 Task: In Heading Arial with underline. Font size of heading  '18'Font style of data Calibri. Font size of data  9Alignment of headline & data Align center. Fill color in heading,  RedFont color of data Black Apply border in Data No BorderIn the sheet   Excelerate Sales log book
Action: Mouse moved to (151, 183)
Screenshot: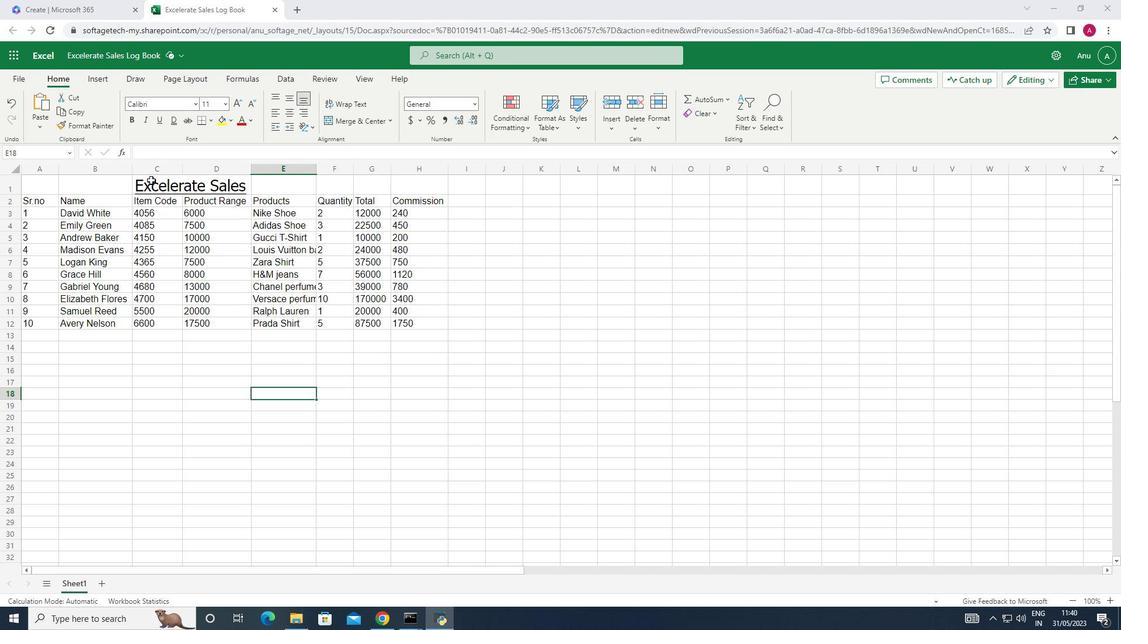 
Action: Mouse pressed left at (151, 183)
Screenshot: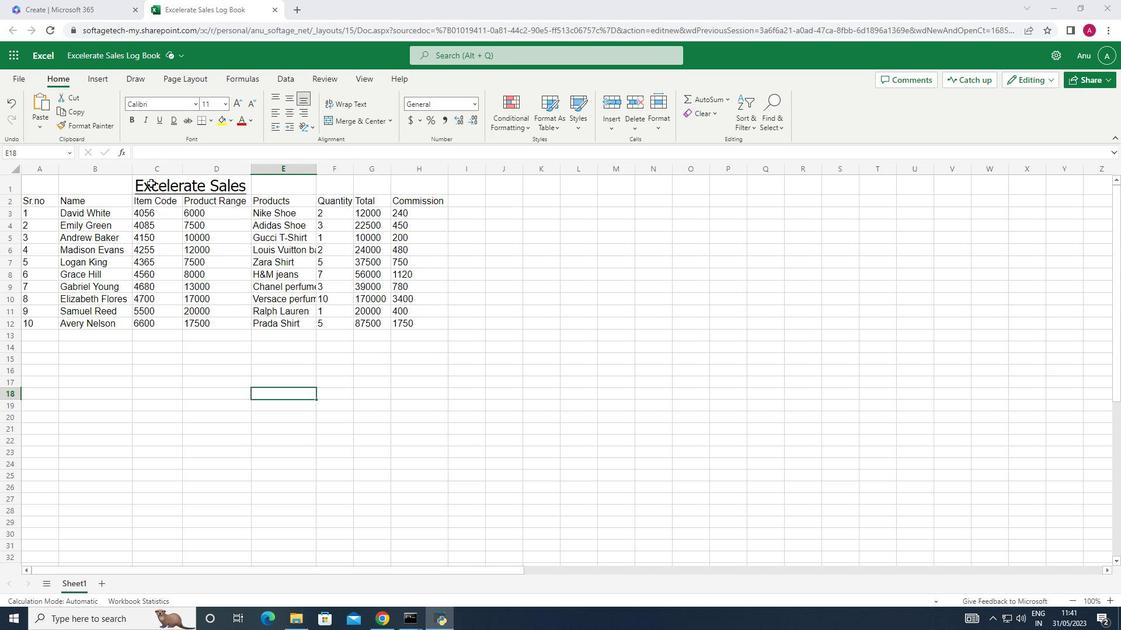 
Action: Mouse moved to (192, 103)
Screenshot: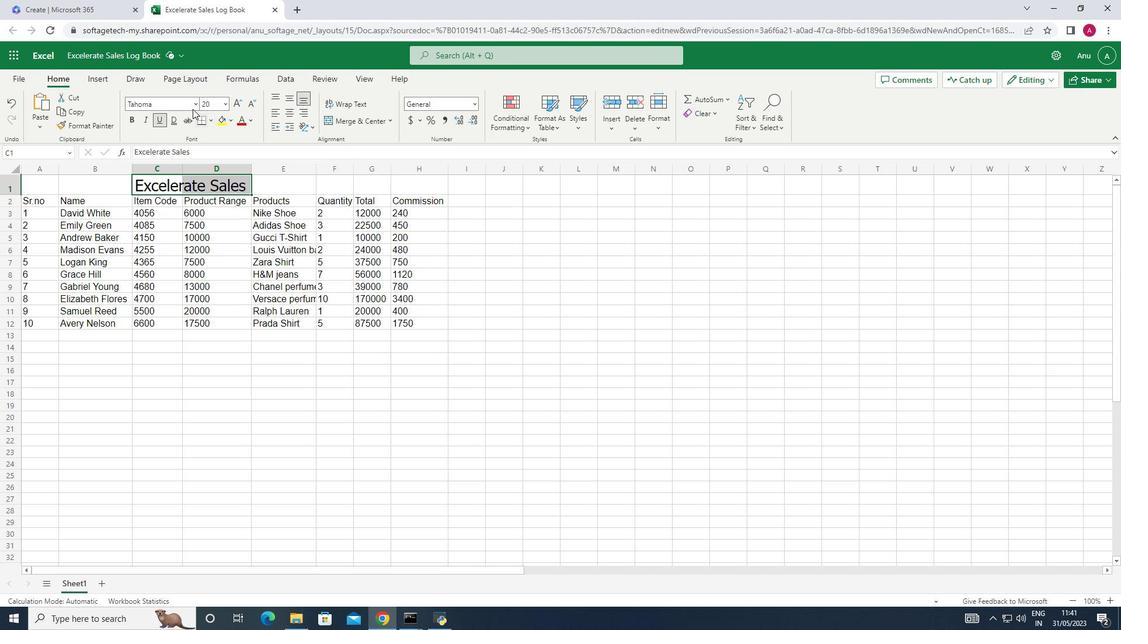
Action: Mouse pressed left at (192, 103)
Screenshot: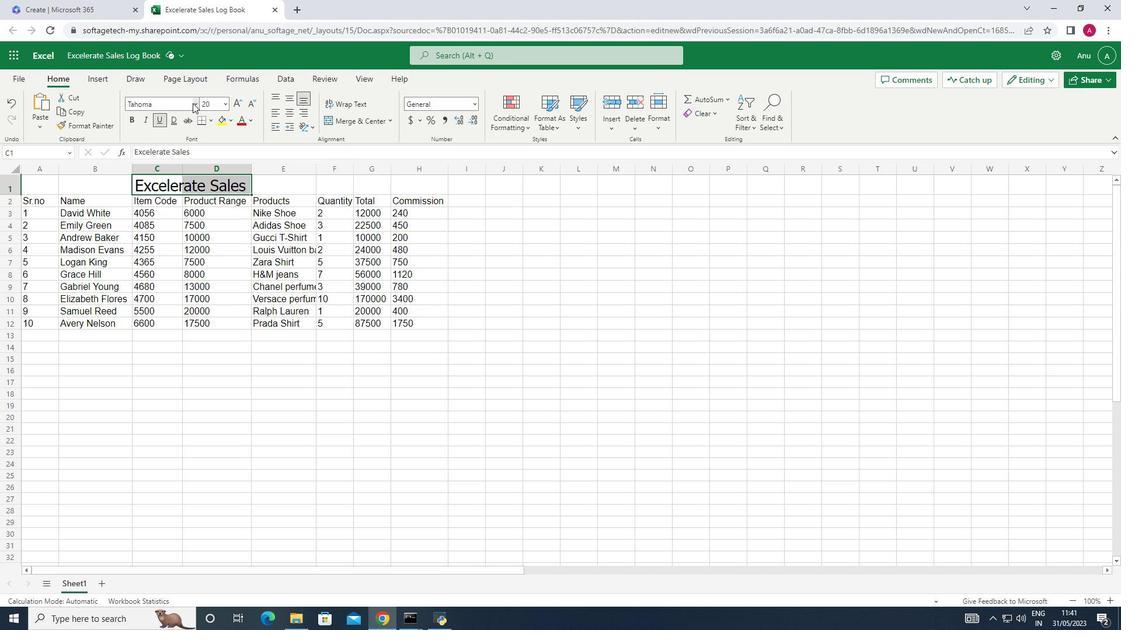 
Action: Mouse moved to (160, 216)
Screenshot: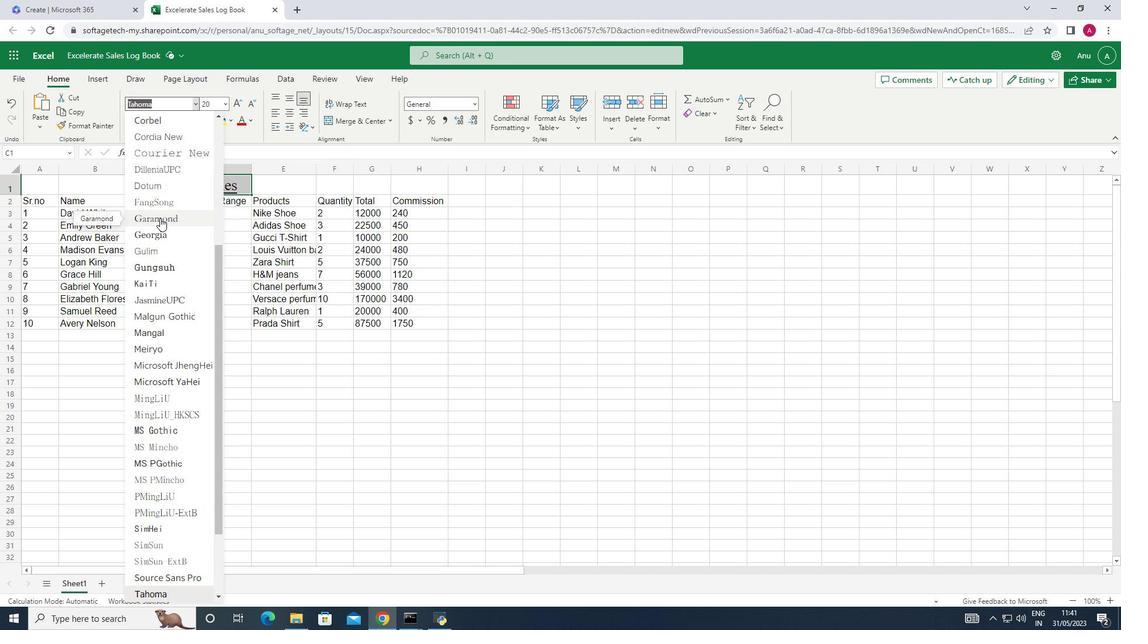 
Action: Mouse scrolled (160, 217) with delta (0, 0)
Screenshot: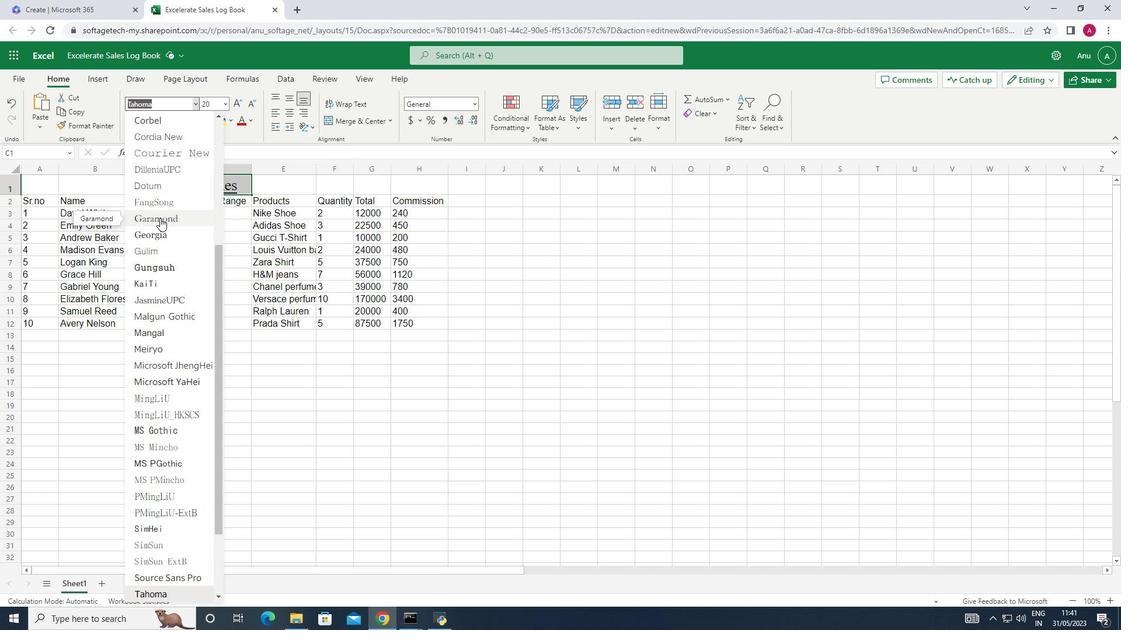 
Action: Mouse moved to (160, 214)
Screenshot: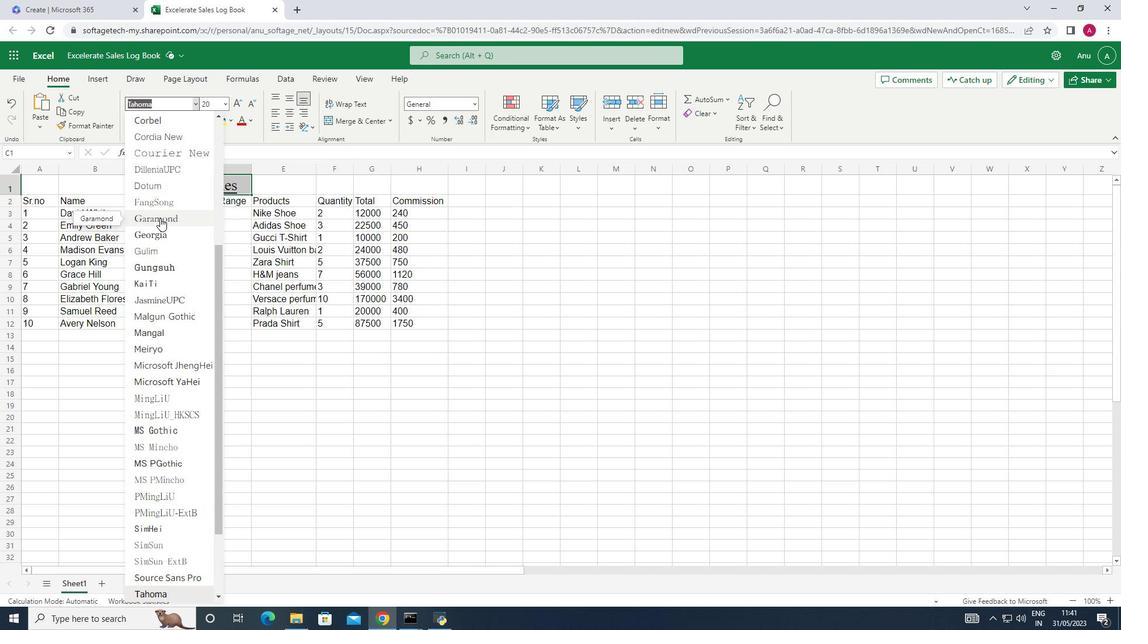 
Action: Mouse scrolled (160, 215) with delta (0, 0)
Screenshot: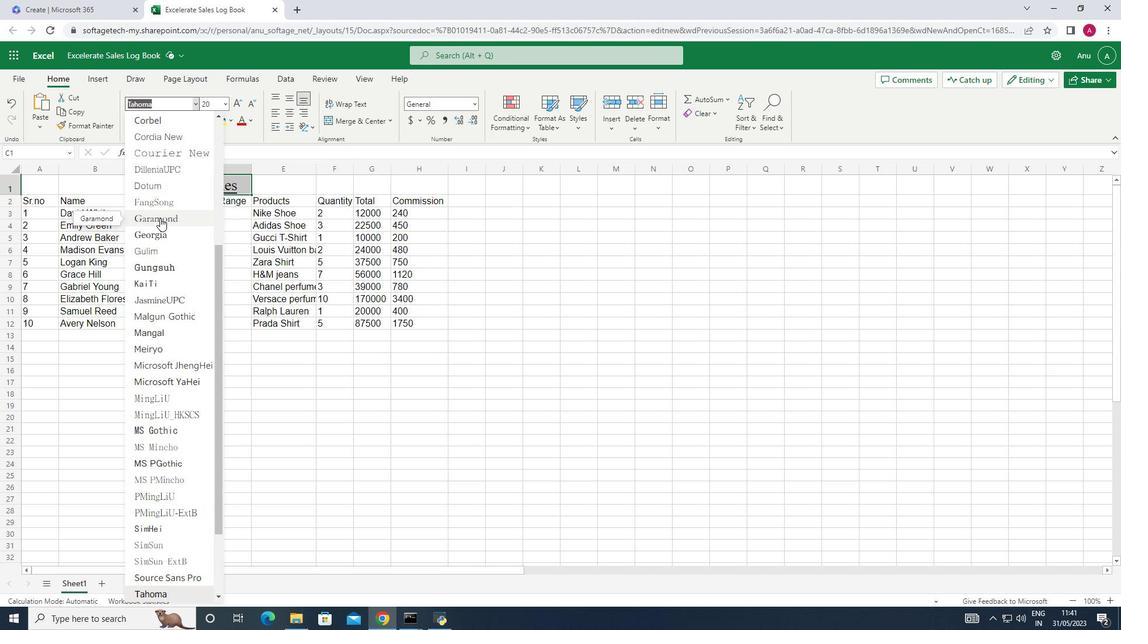 
Action: Mouse moved to (160, 213)
Screenshot: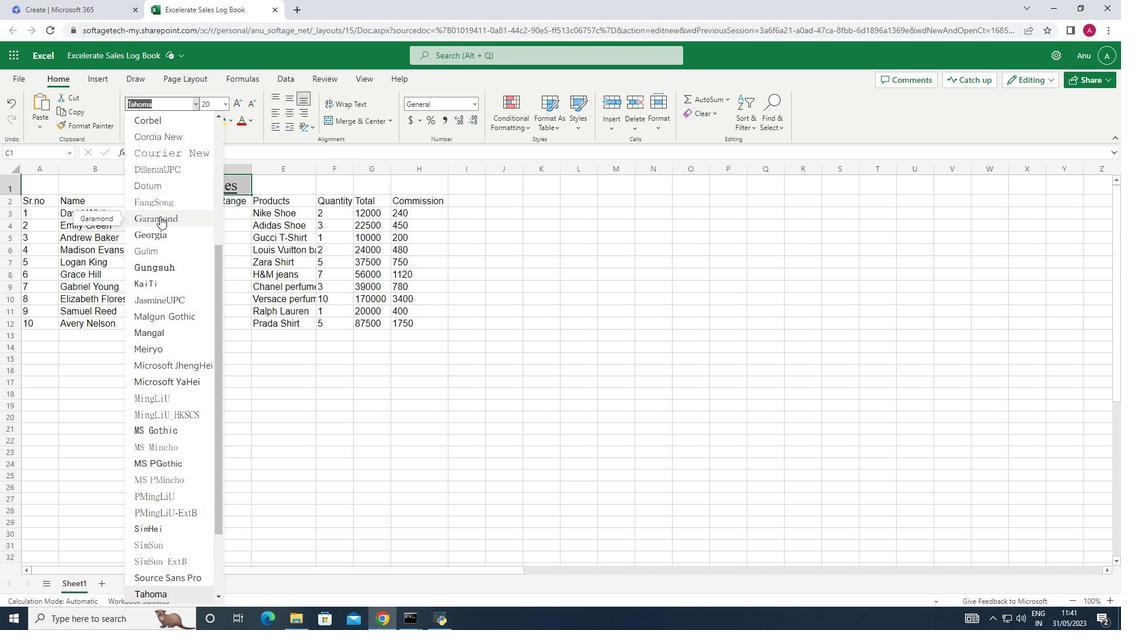 
Action: Mouse scrolled (160, 214) with delta (0, 0)
Screenshot: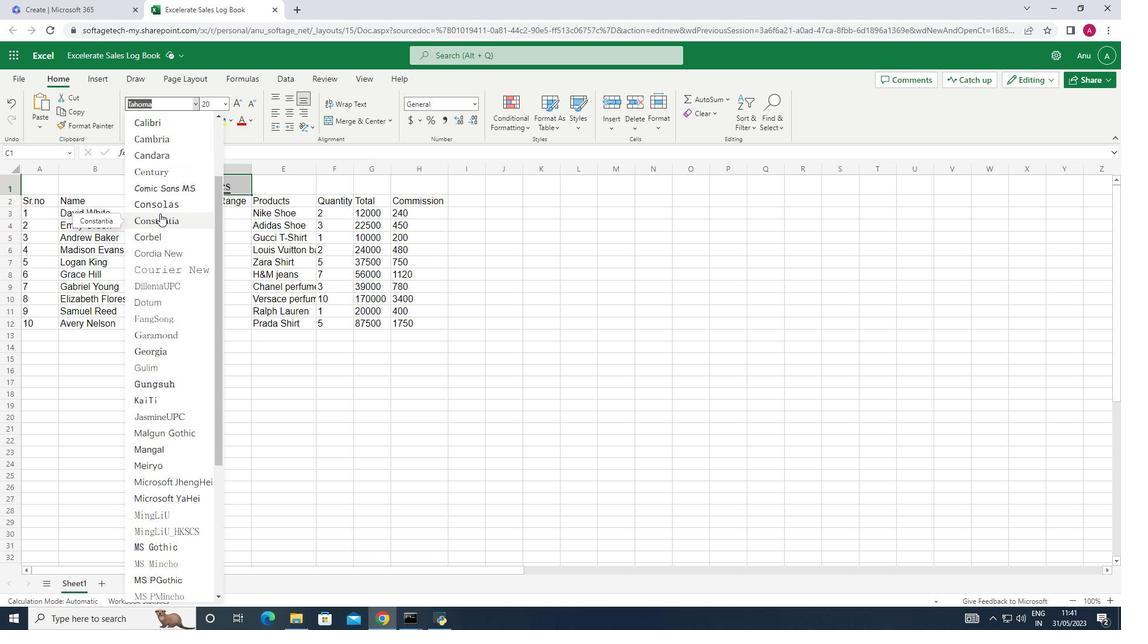 
Action: Mouse scrolled (160, 214) with delta (0, 0)
Screenshot: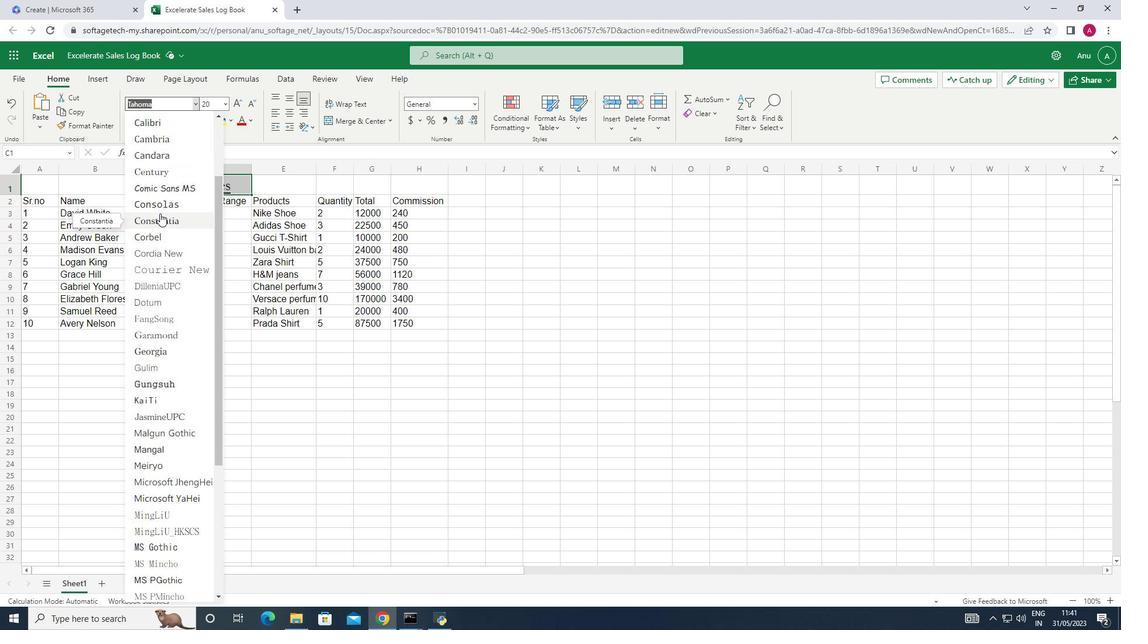 
Action: Mouse scrolled (160, 214) with delta (0, 0)
Screenshot: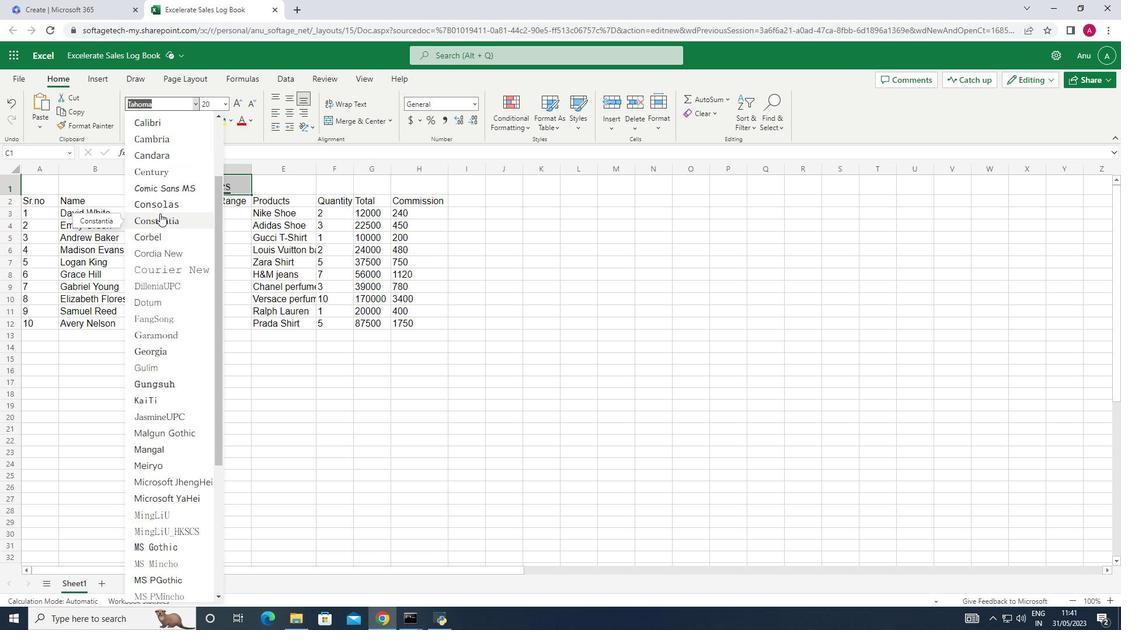 
Action: Mouse moved to (160, 213)
Screenshot: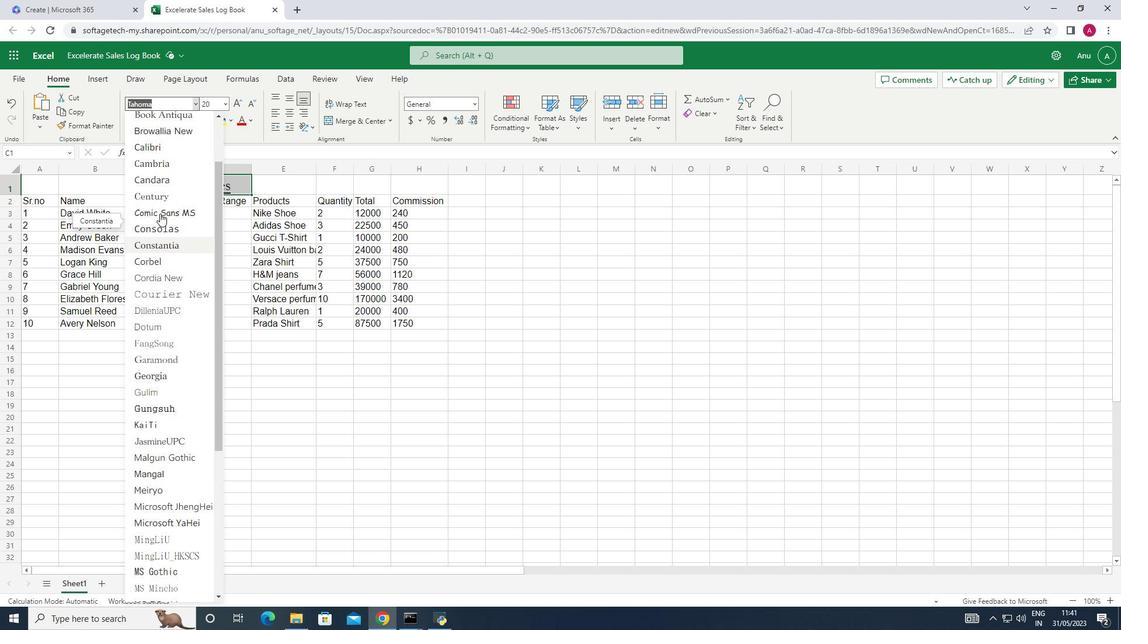 
Action: Mouse scrolled (160, 213) with delta (0, 0)
Screenshot: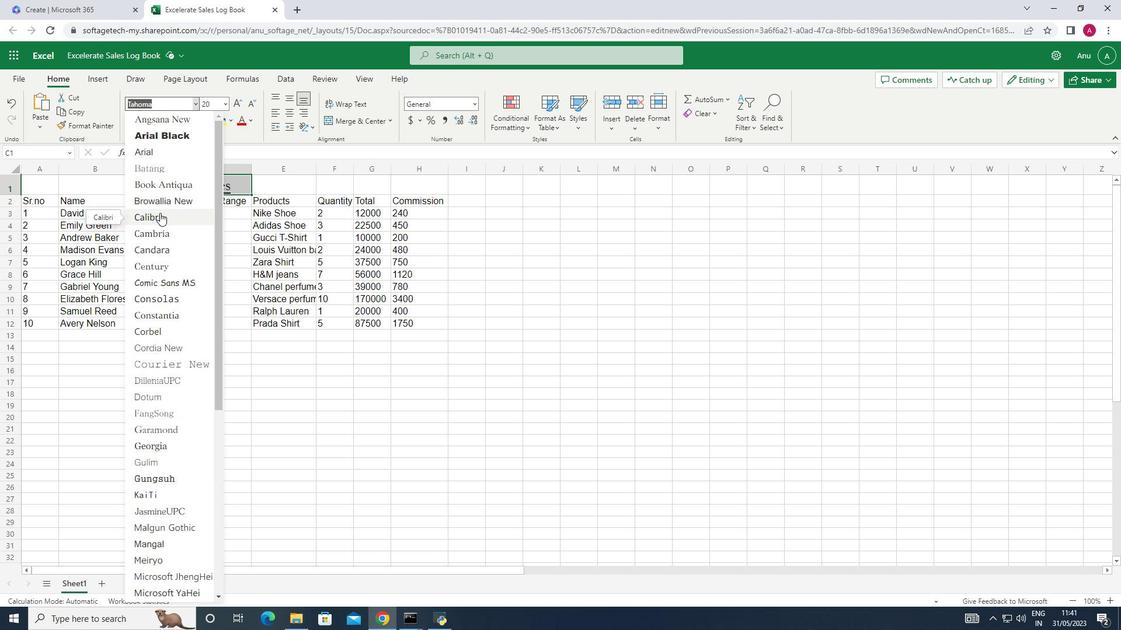 
Action: Mouse scrolled (160, 213) with delta (0, 0)
Screenshot: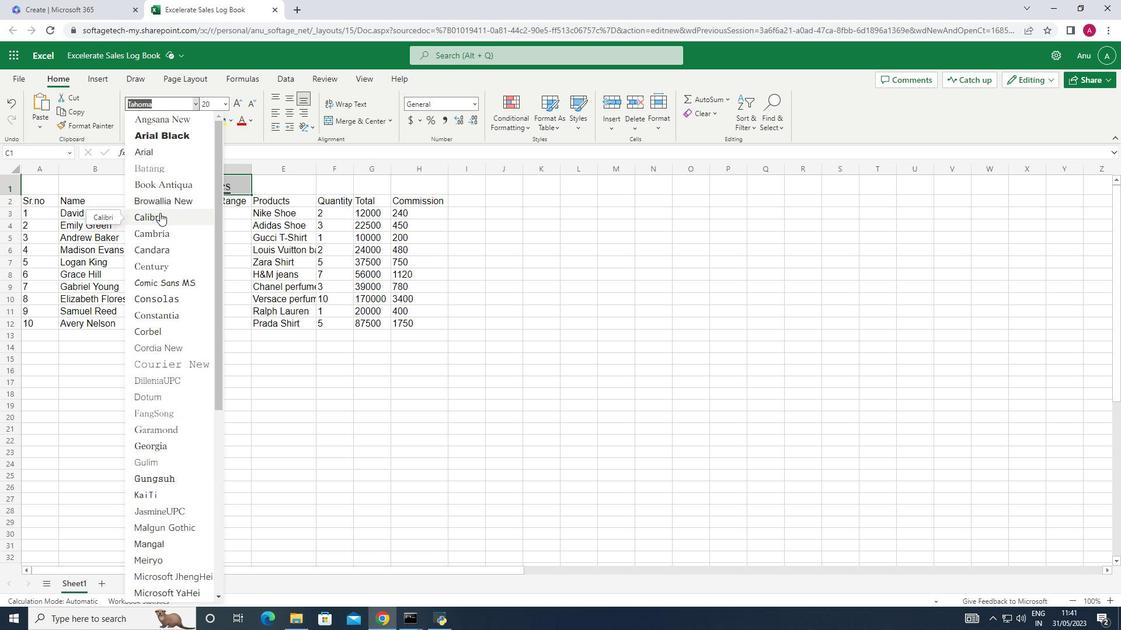 
Action: Mouse scrolled (160, 213) with delta (0, 0)
Screenshot: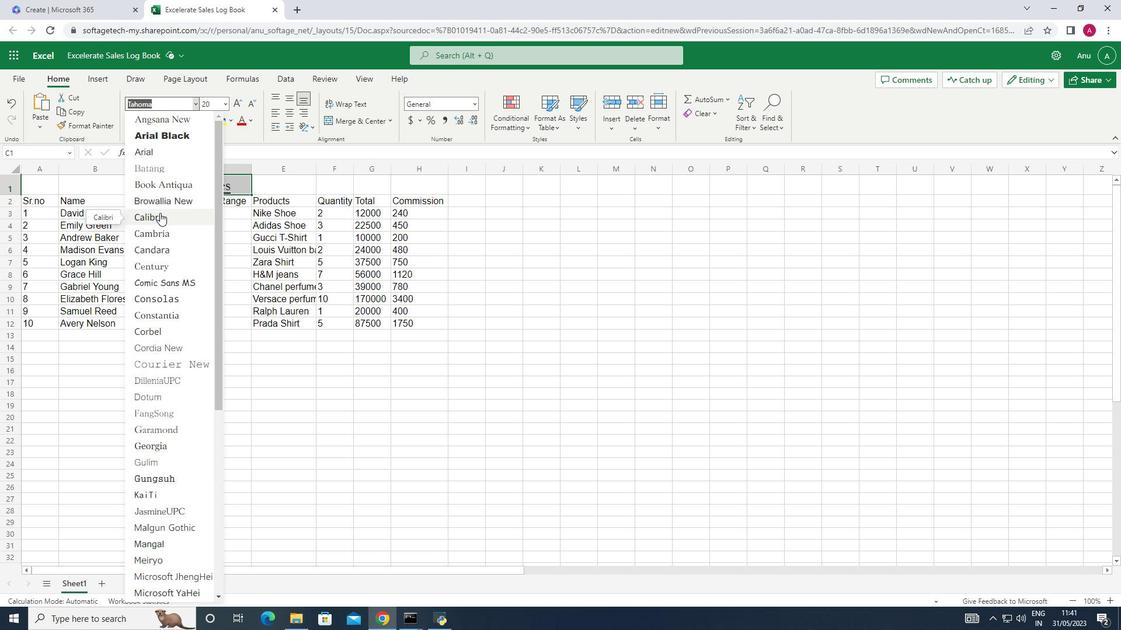 
Action: Mouse moved to (157, 150)
Screenshot: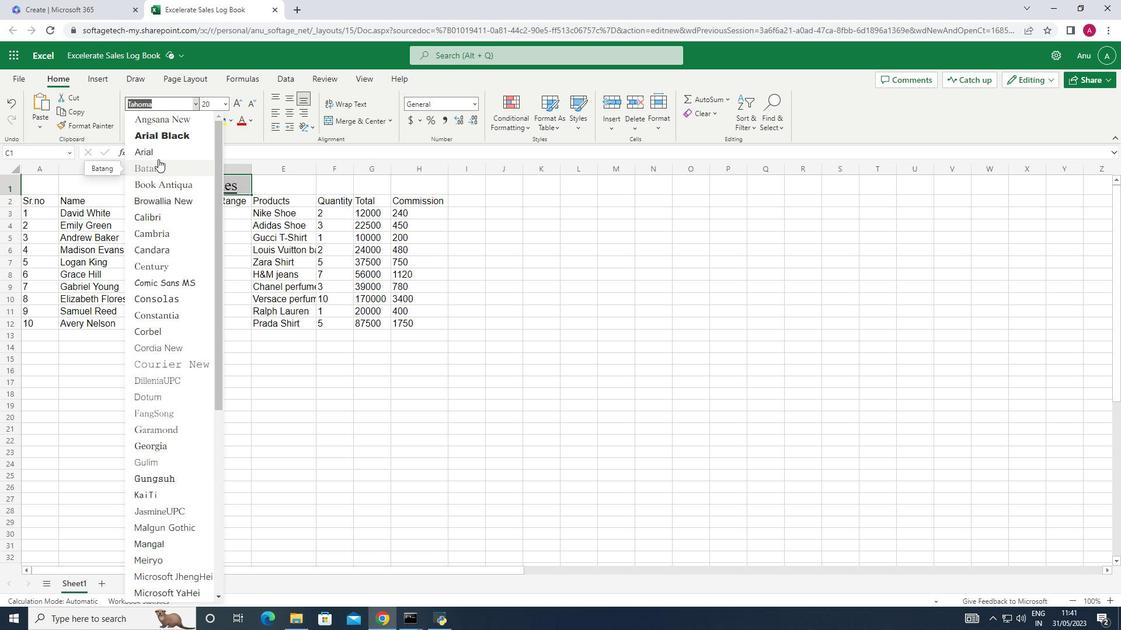 
Action: Mouse pressed left at (157, 150)
Screenshot: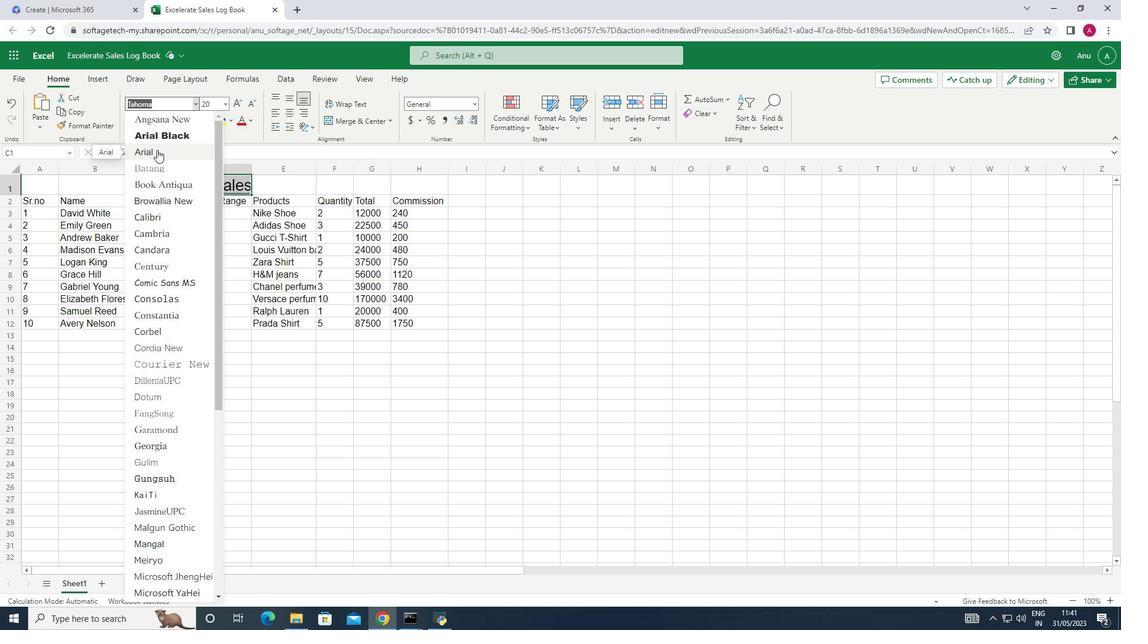
Action: Mouse moved to (46, 204)
Screenshot: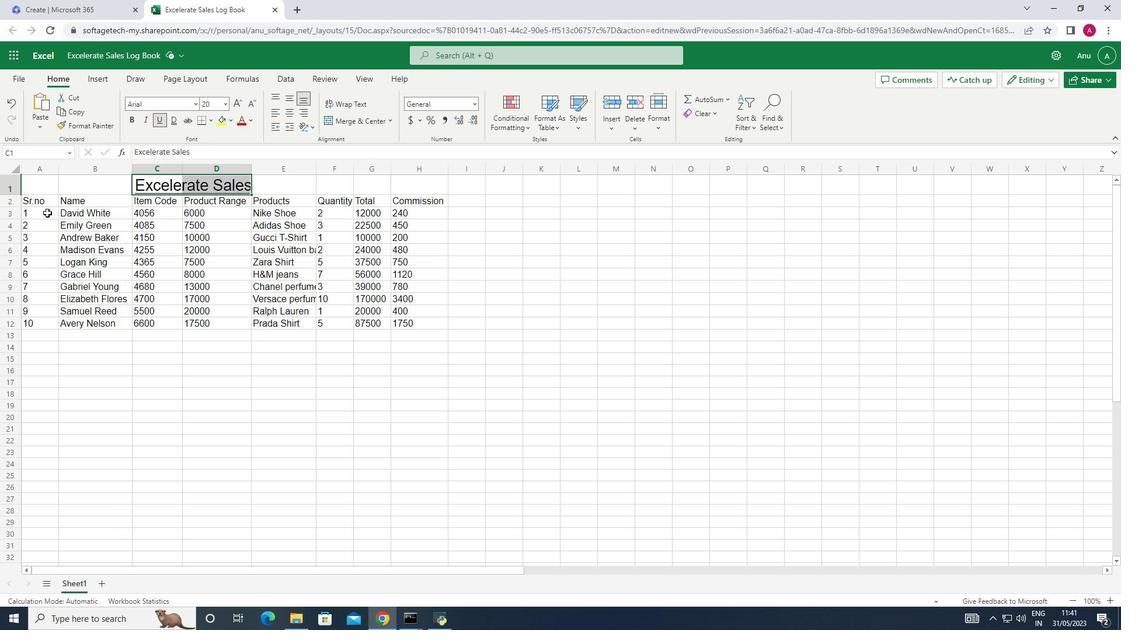
Action: Mouse pressed left at (46, 204)
Screenshot: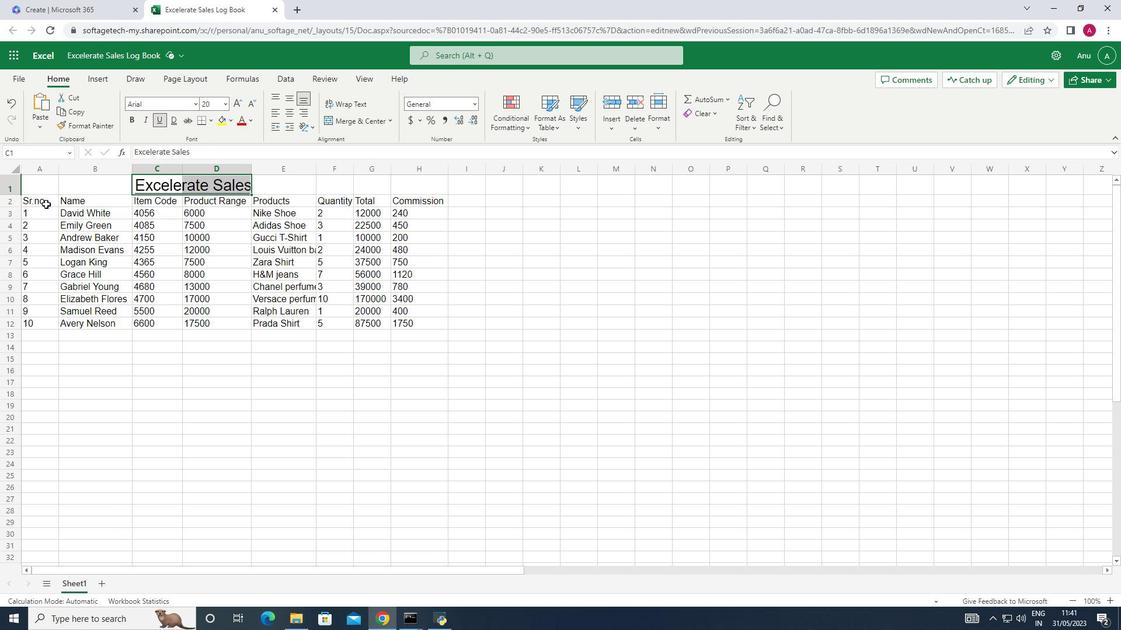 
Action: Mouse moved to (195, 102)
Screenshot: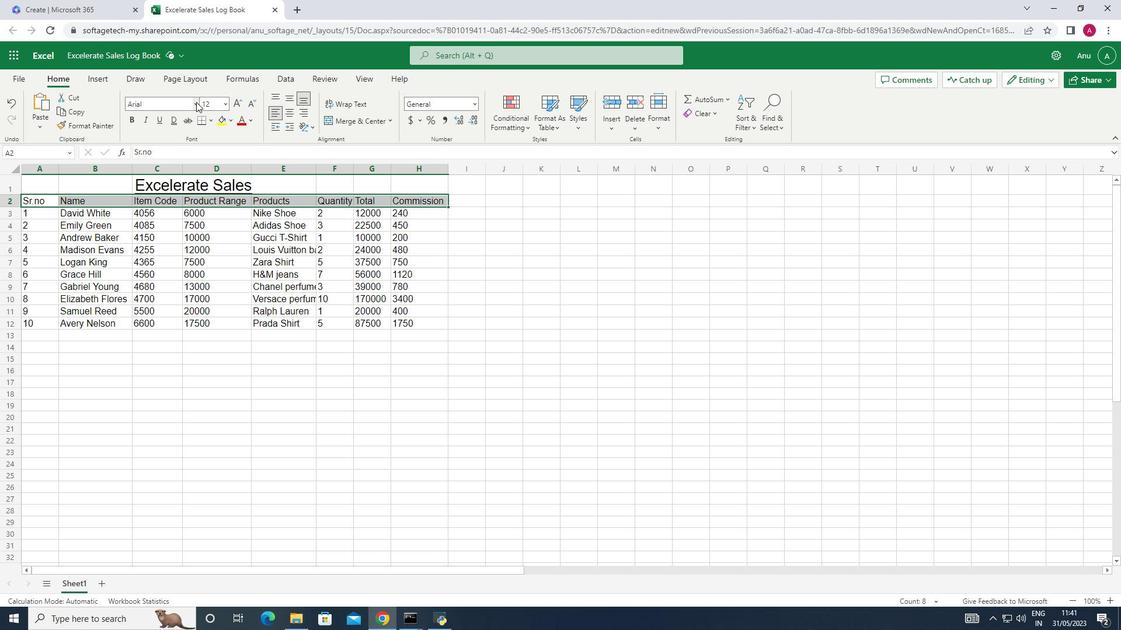 
Action: Mouse pressed left at (195, 102)
Screenshot: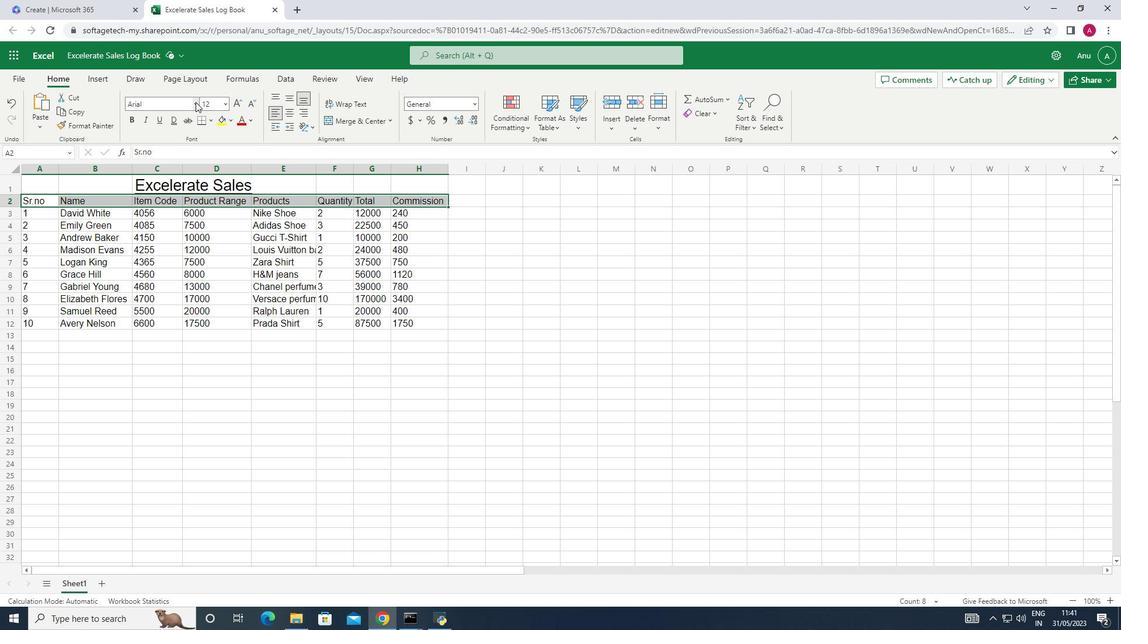 
Action: Mouse moved to (173, 219)
Screenshot: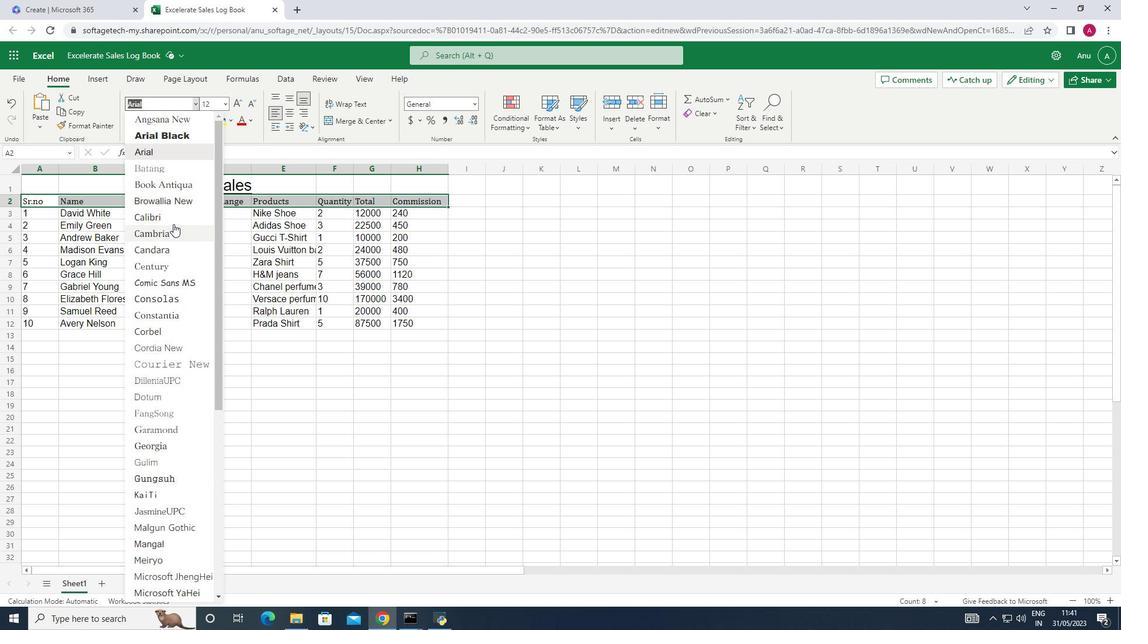 
Action: Mouse pressed left at (173, 219)
Screenshot: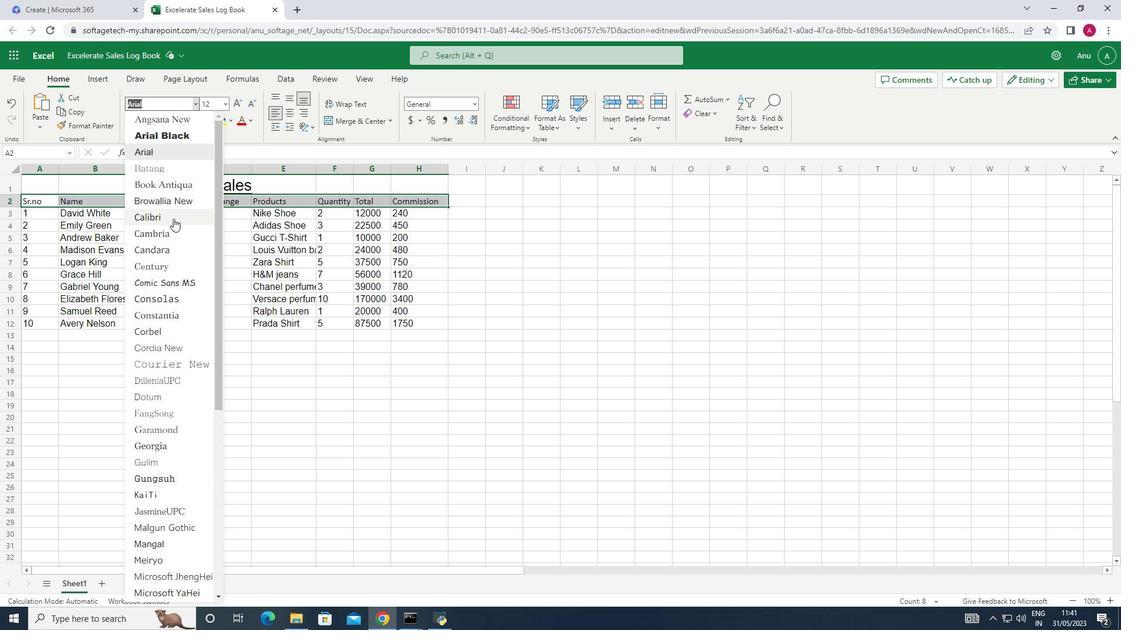
Action: Mouse moved to (224, 102)
Screenshot: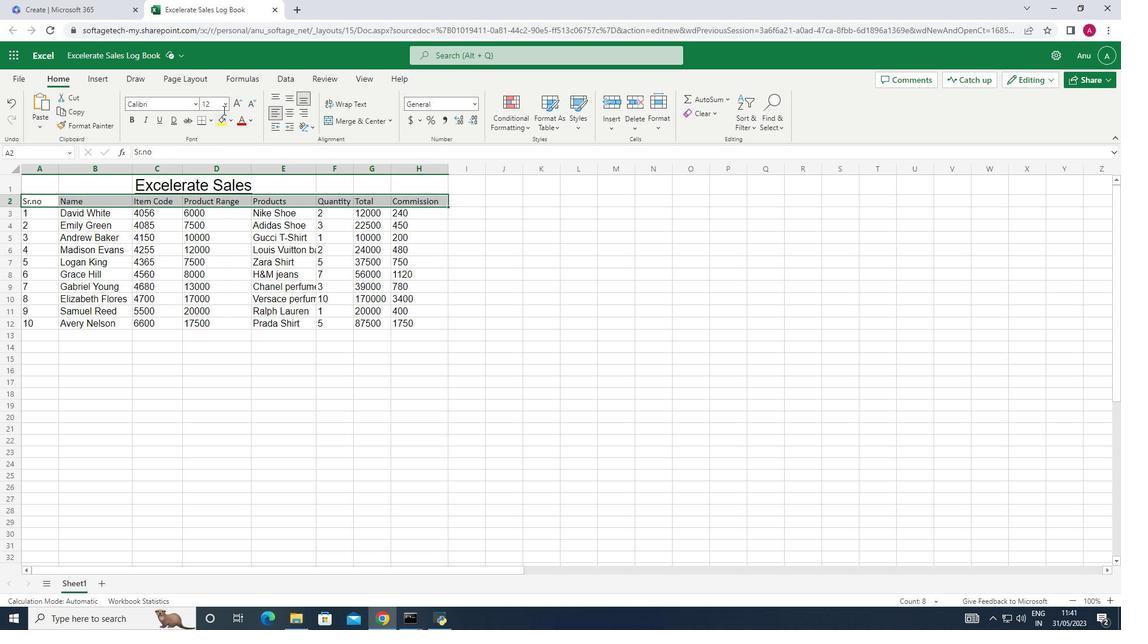 
Action: Mouse pressed left at (224, 102)
Screenshot: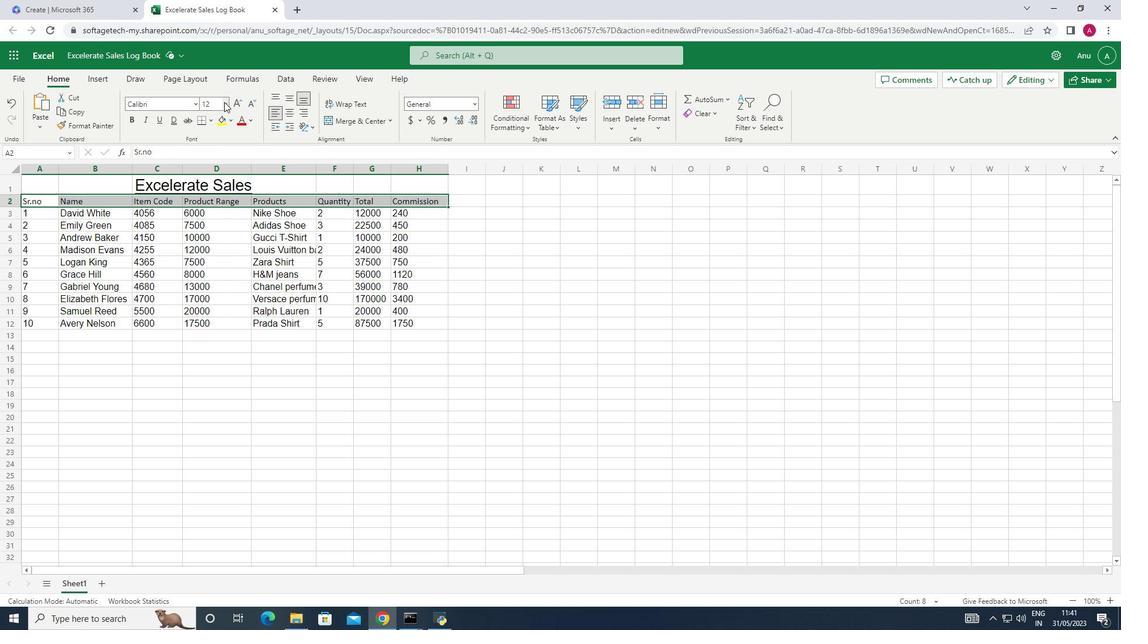 
Action: Mouse moved to (217, 233)
Screenshot: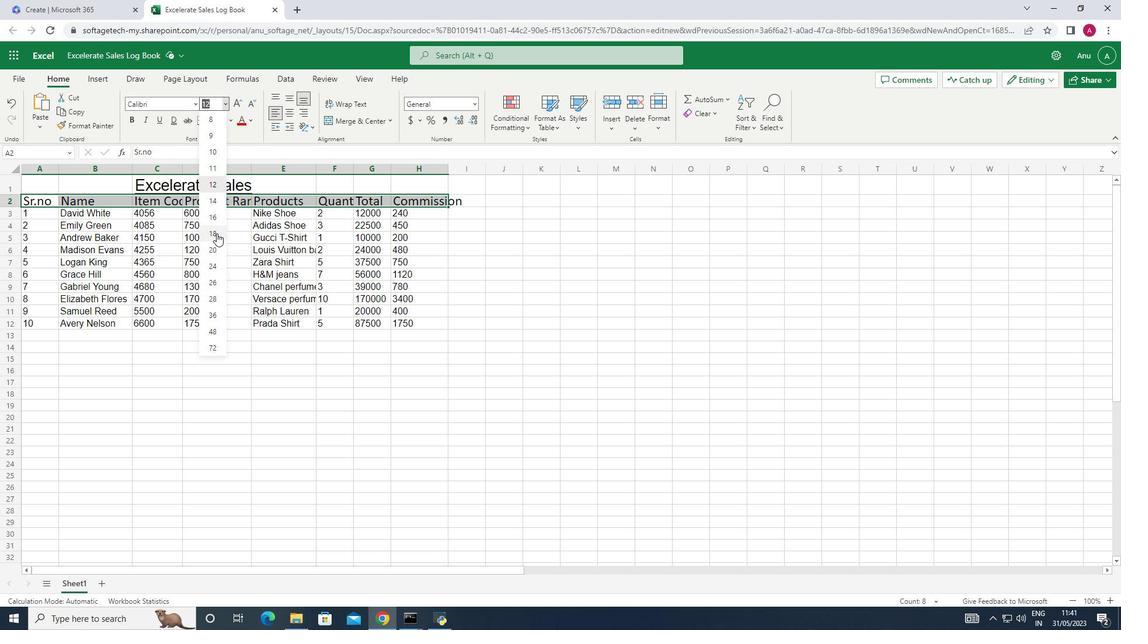 
Action: Mouse pressed left at (217, 233)
Screenshot: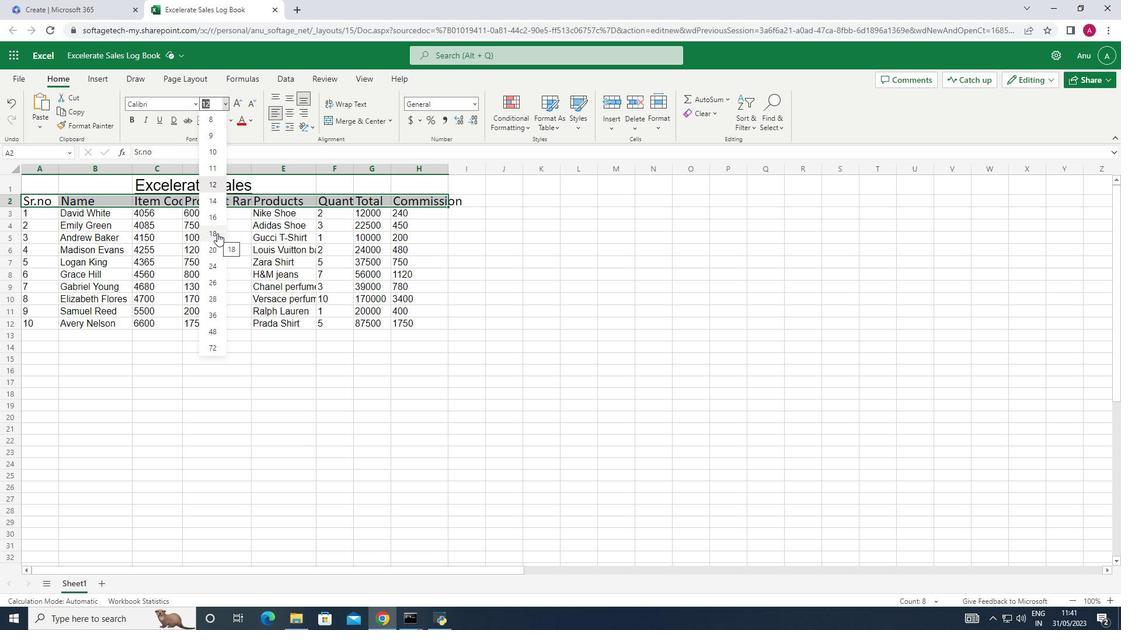 
Action: Mouse moved to (32, 219)
Screenshot: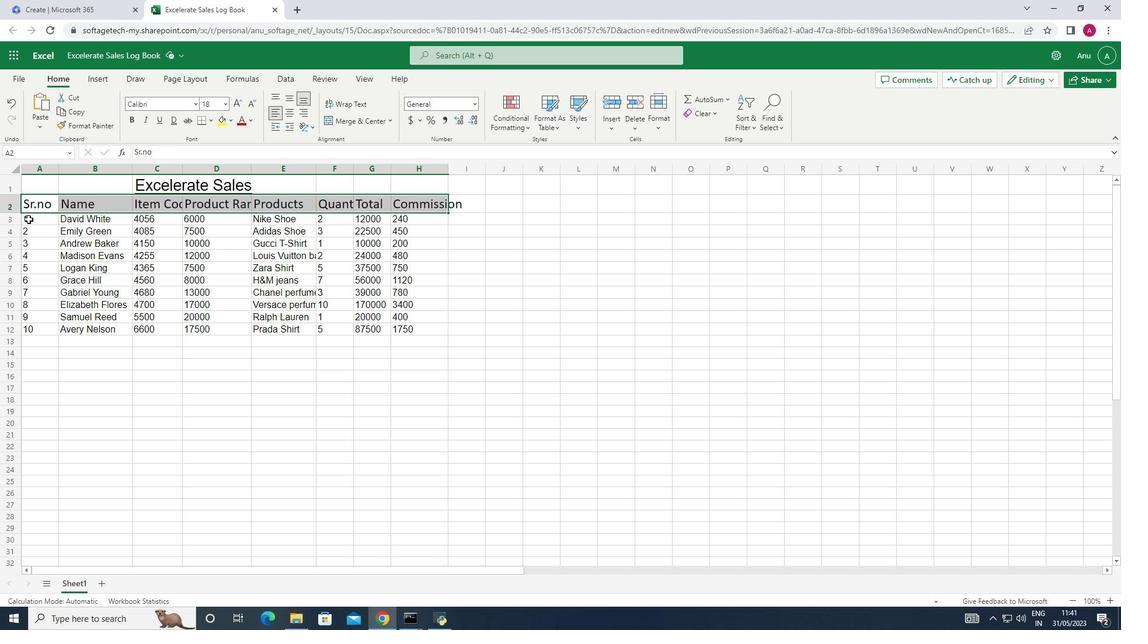 
Action: Mouse pressed left at (32, 219)
Screenshot: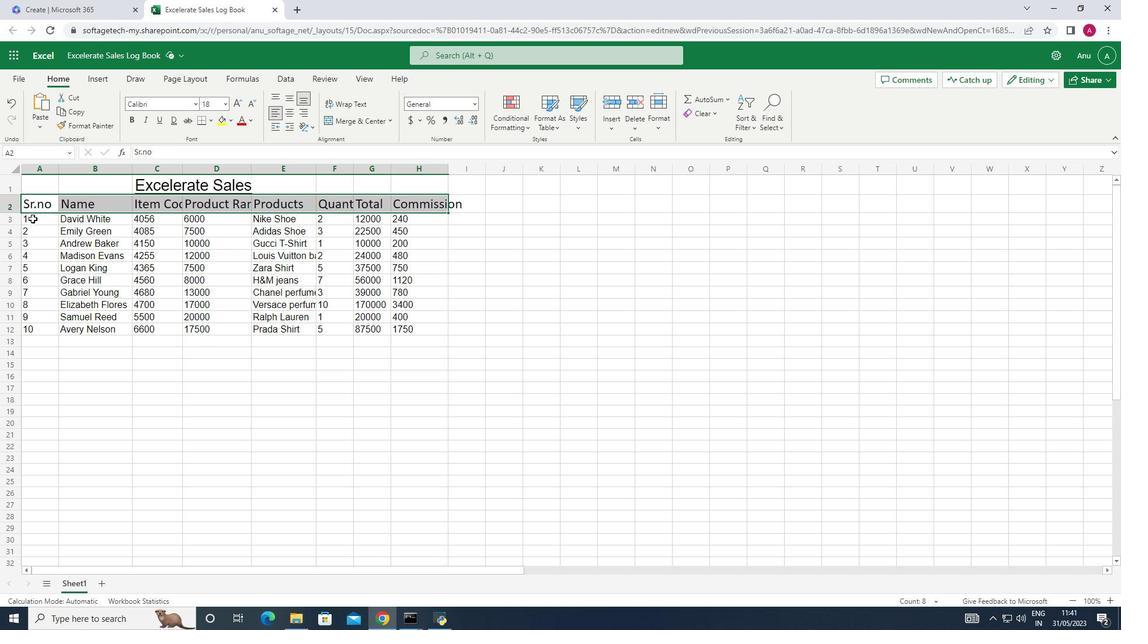 
Action: Mouse moved to (38, 221)
Screenshot: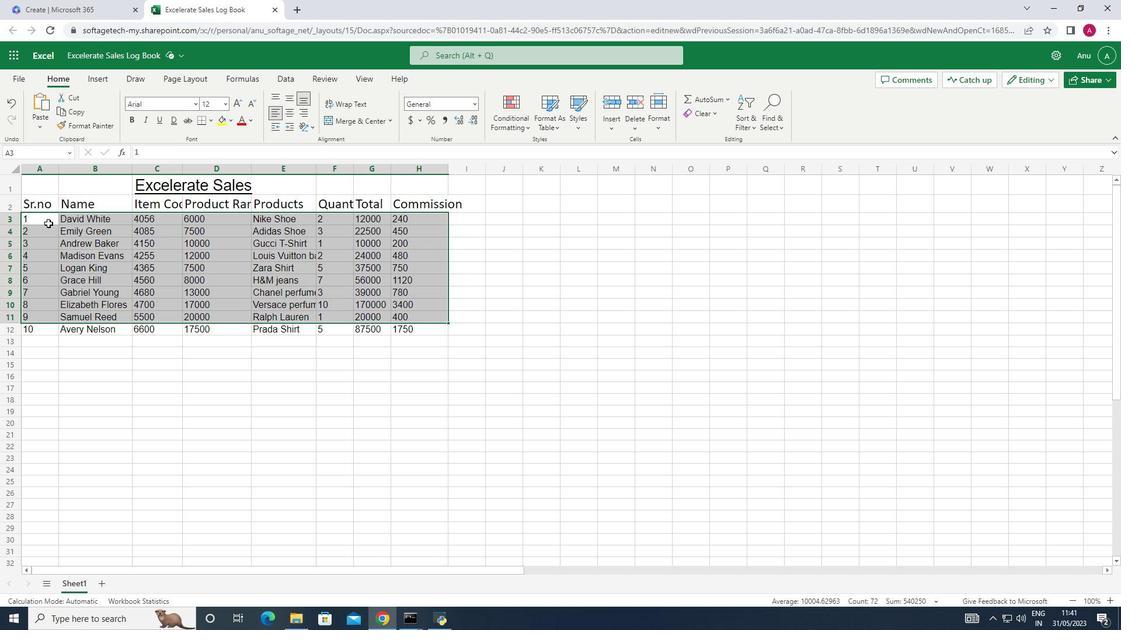 
Action: Mouse pressed left at (38, 221)
Screenshot: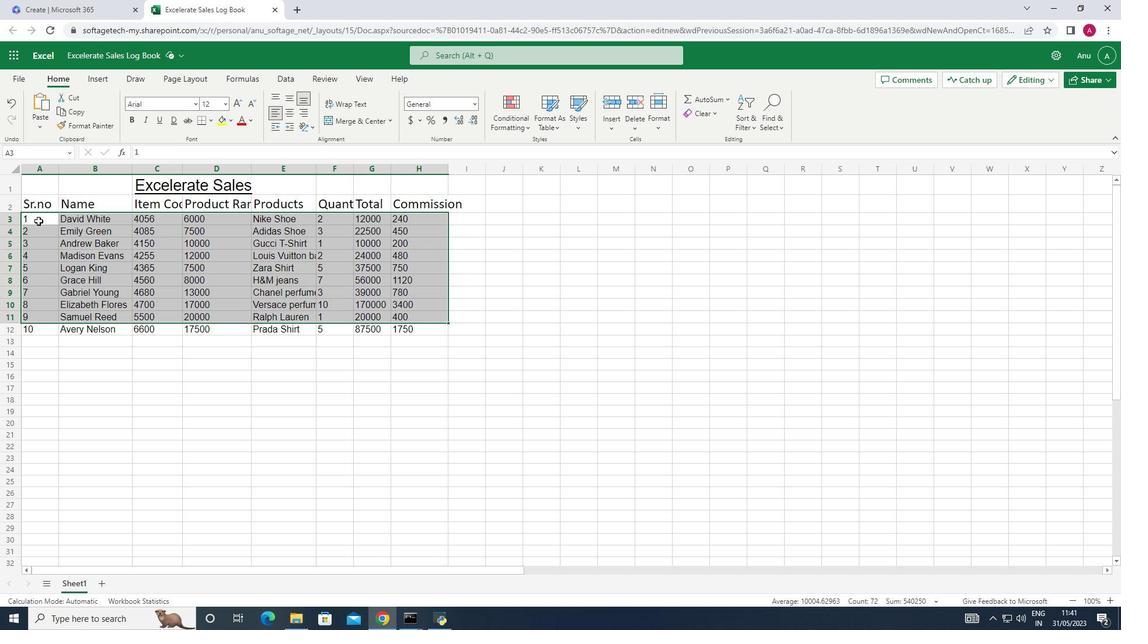 
Action: Mouse moved to (220, 103)
Screenshot: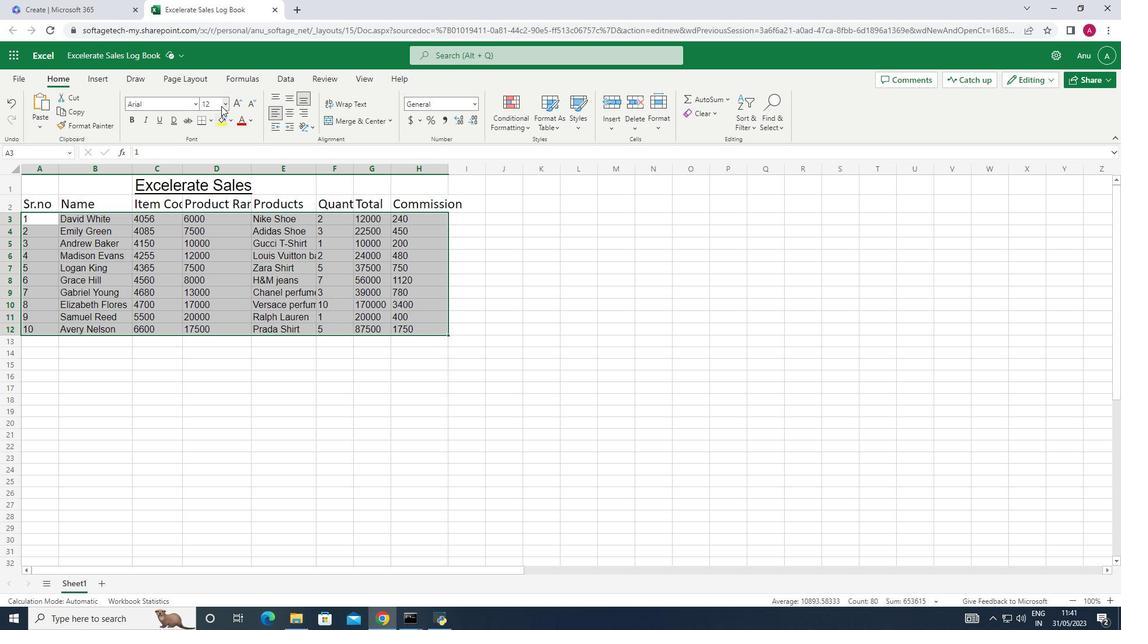
Action: Mouse pressed left at (220, 103)
Screenshot: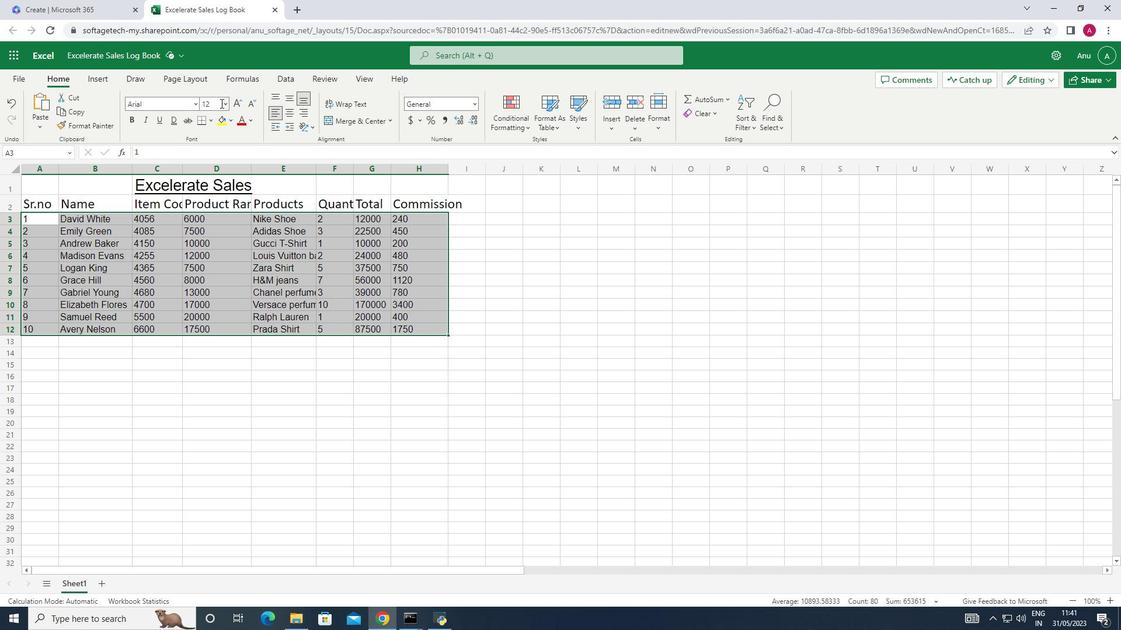 
Action: Mouse moved to (224, 105)
Screenshot: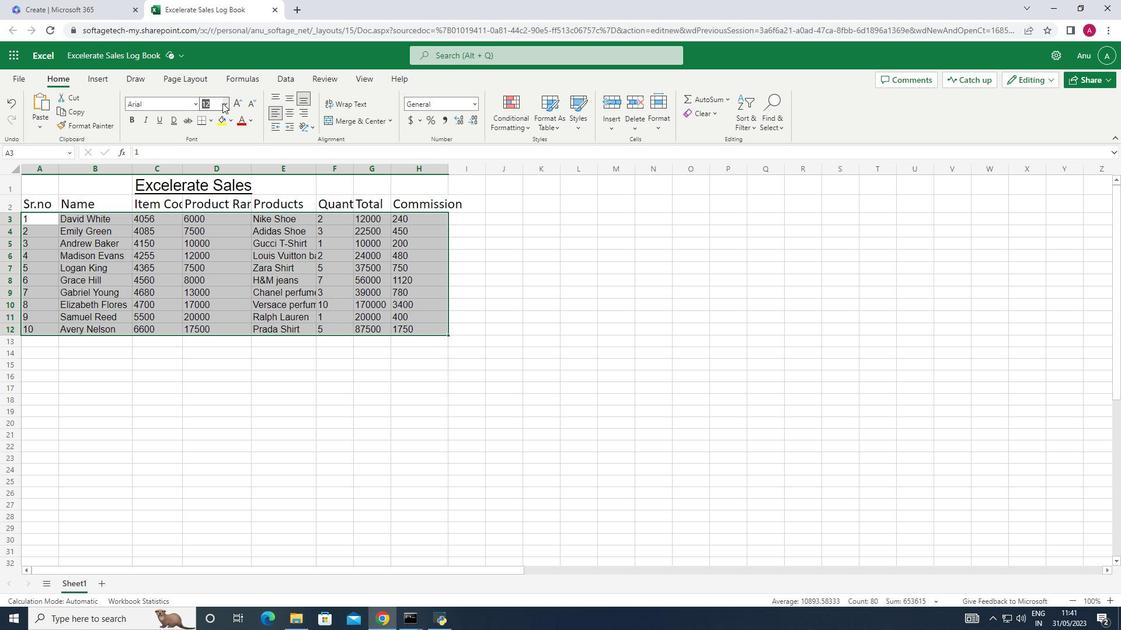 
Action: Mouse pressed left at (224, 105)
Screenshot: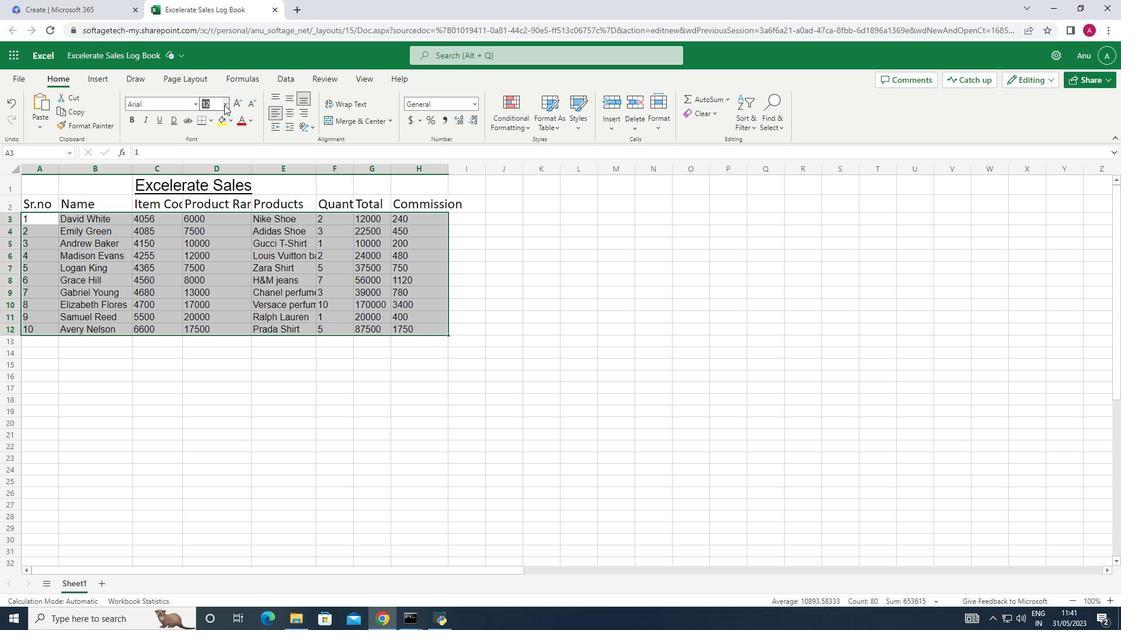 
Action: Mouse moved to (219, 136)
Screenshot: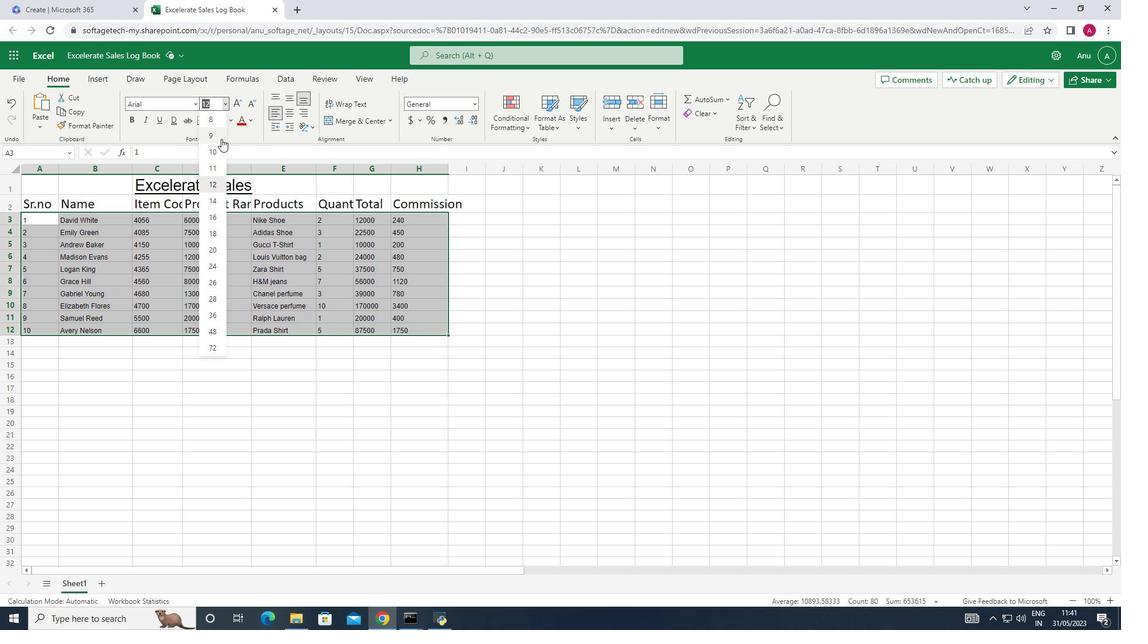 
Action: Mouse pressed left at (219, 136)
Screenshot: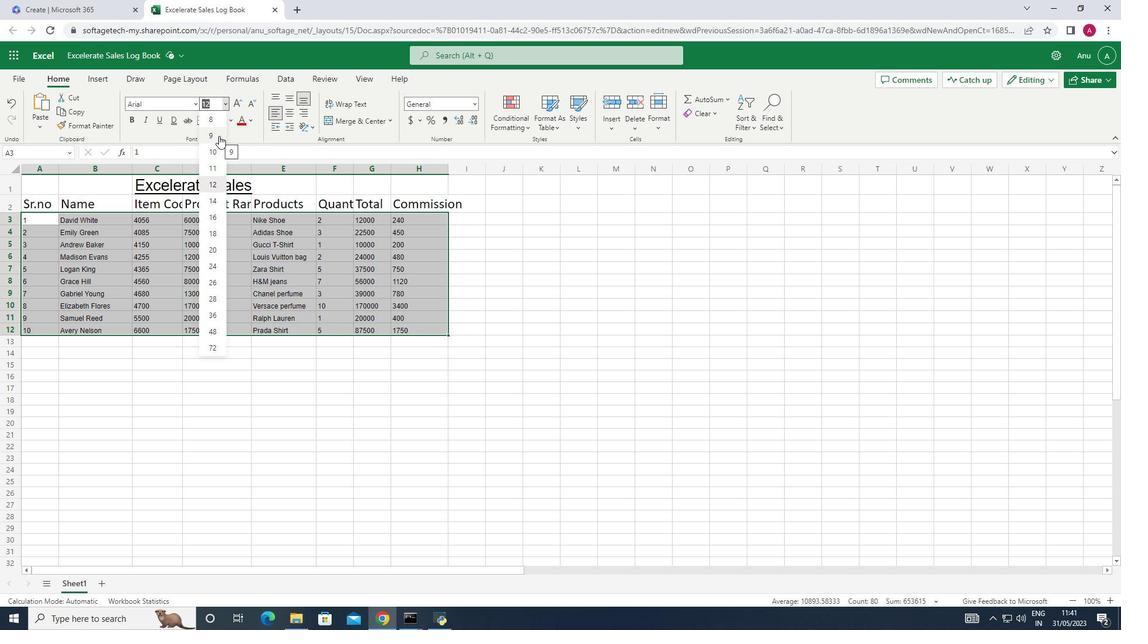 
Action: Mouse moved to (287, 111)
Screenshot: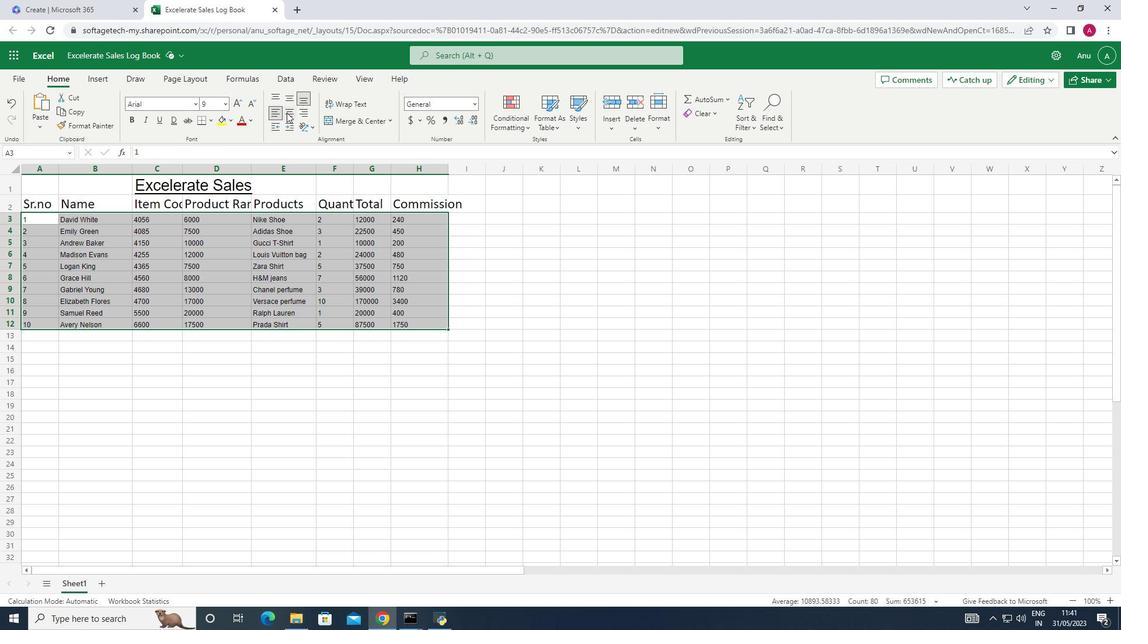 
Action: Mouse pressed left at (287, 111)
Screenshot: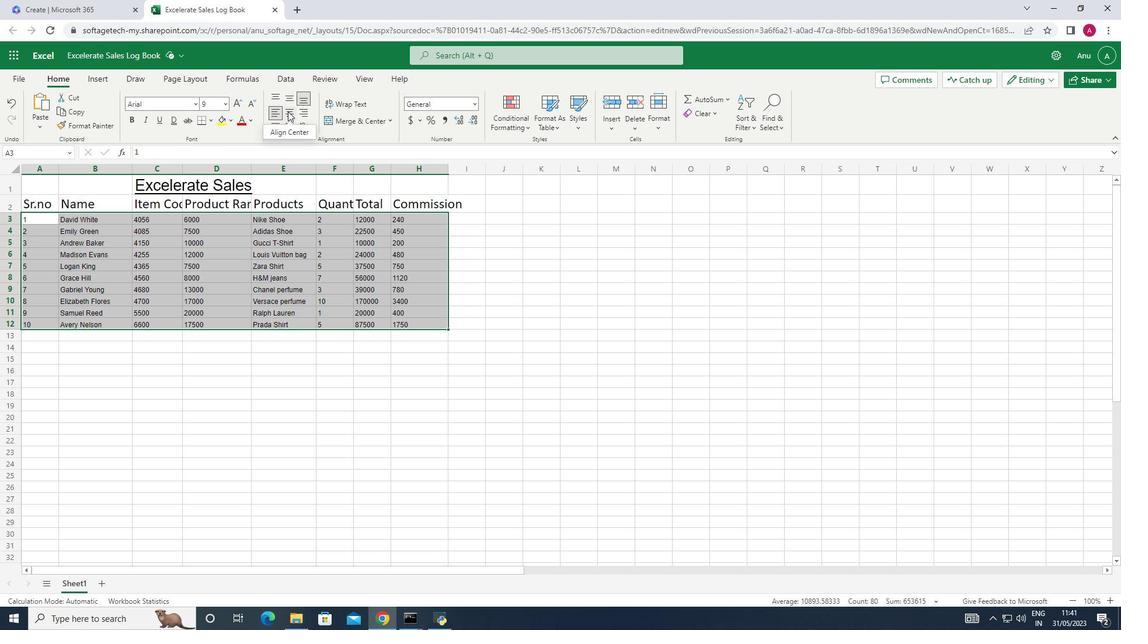 
Action: Mouse moved to (52, 202)
Screenshot: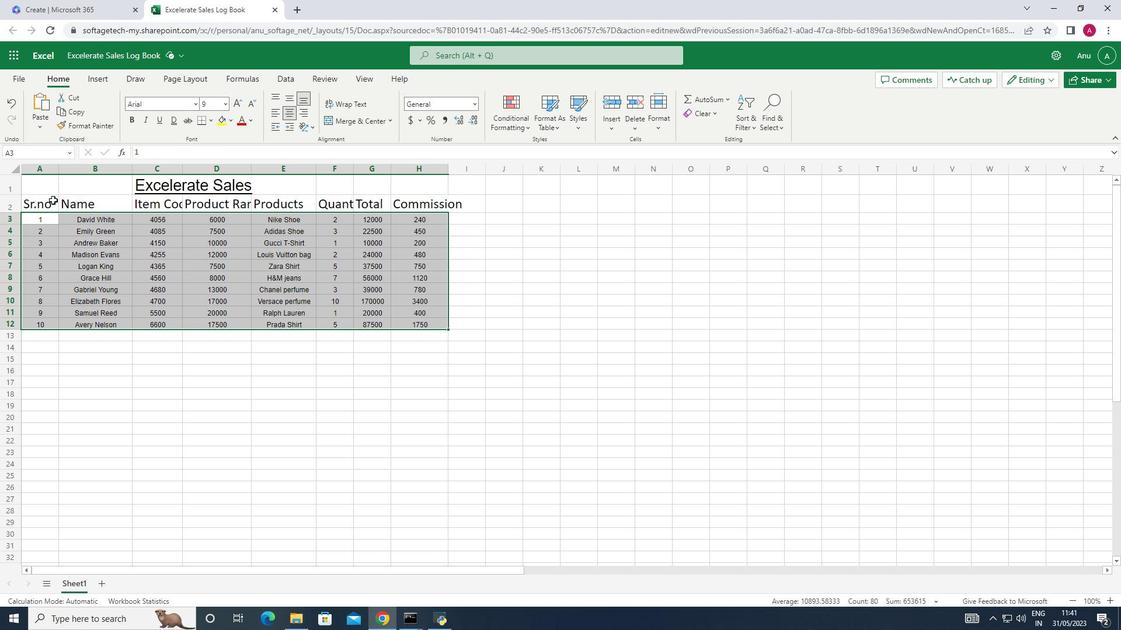 
Action: Mouse pressed left at (52, 202)
Screenshot: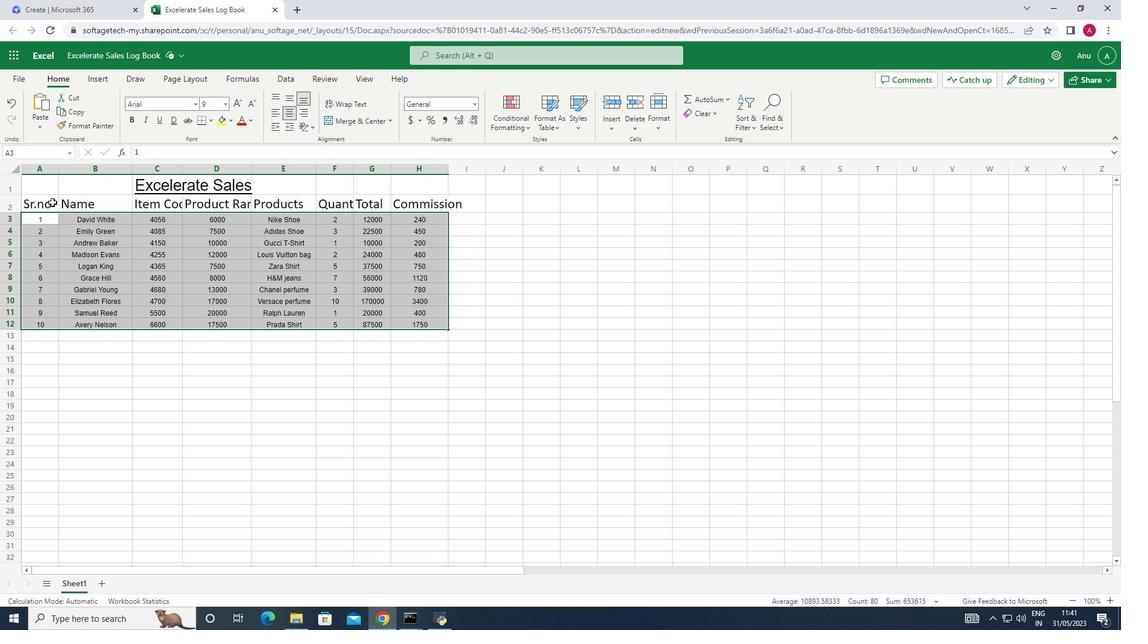 
Action: Mouse moved to (288, 113)
Screenshot: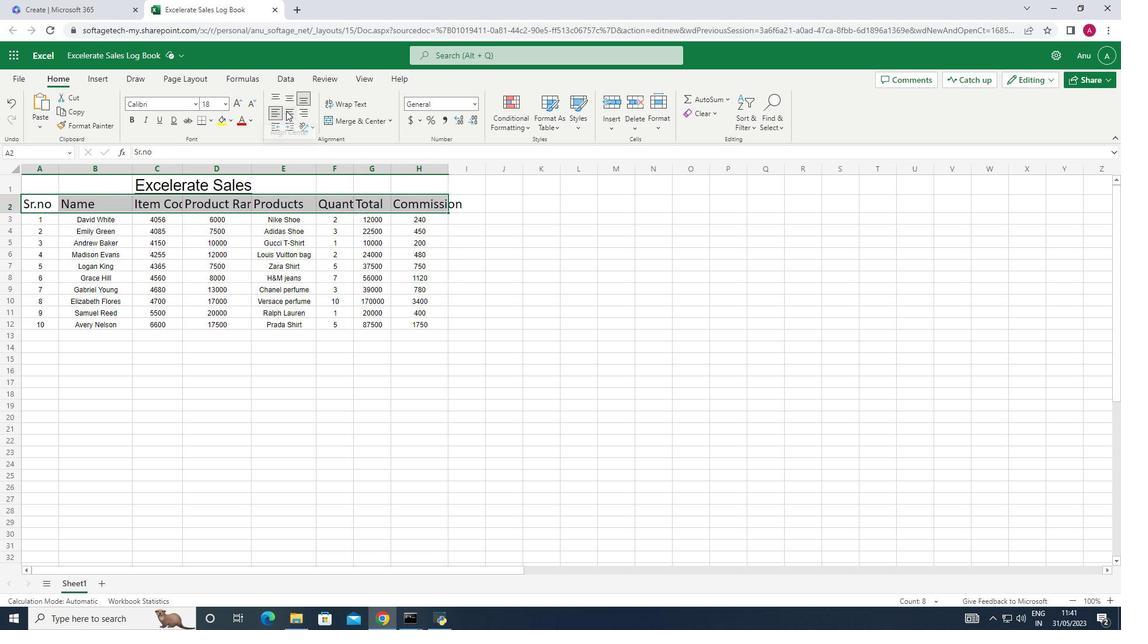 
Action: Mouse pressed left at (288, 113)
Screenshot: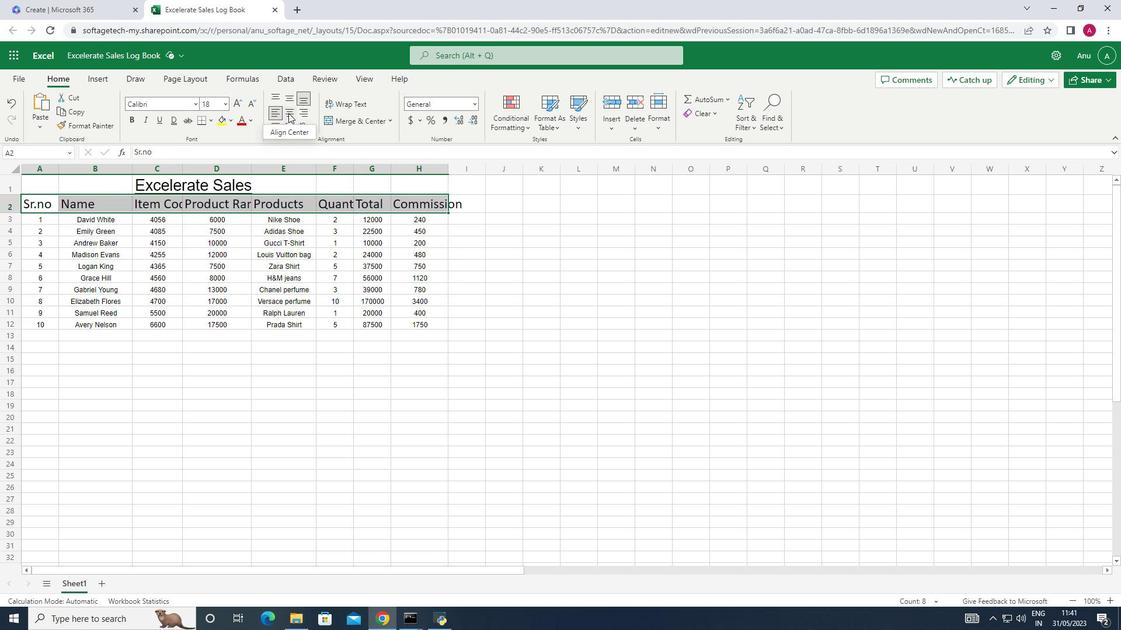 
Action: Mouse moved to (249, 119)
Screenshot: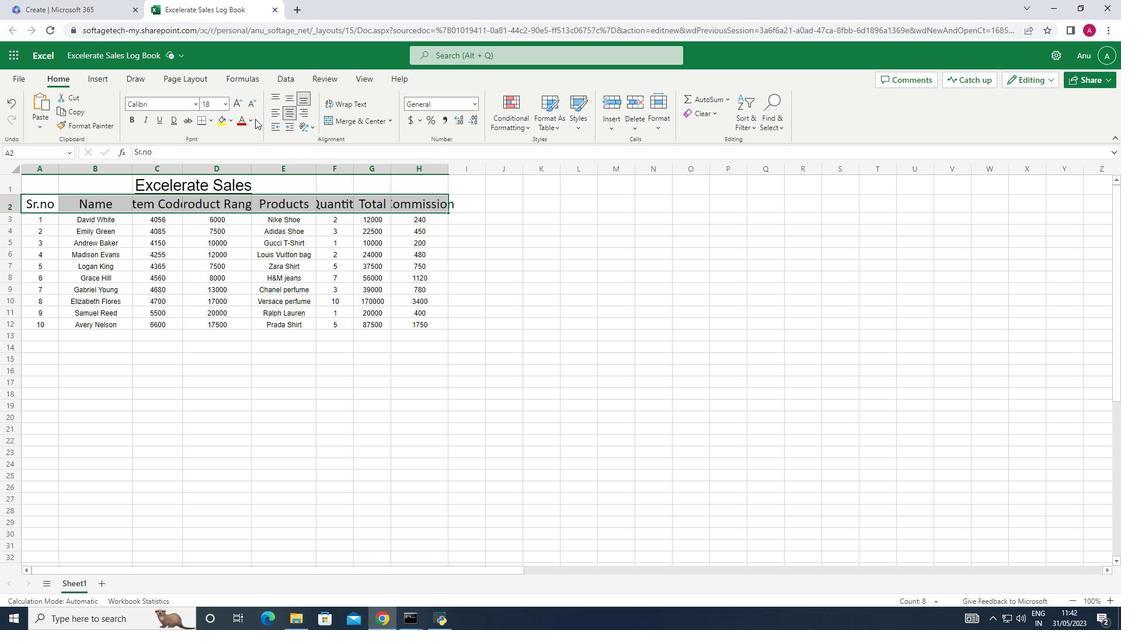 
Action: Mouse pressed left at (249, 119)
Screenshot: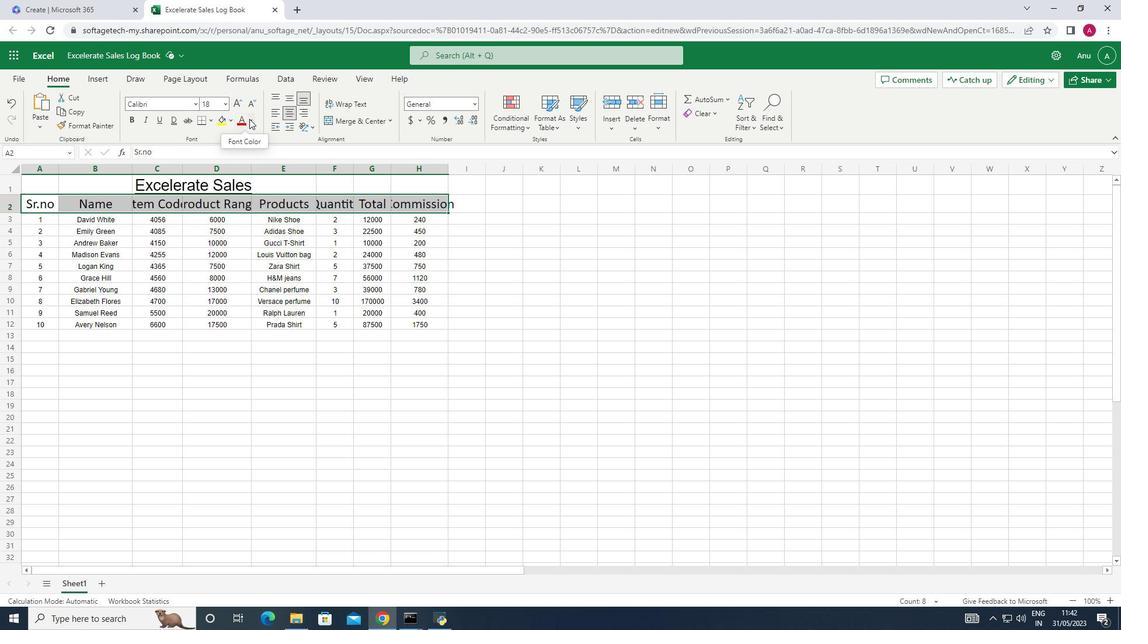 
Action: Mouse moved to (261, 282)
Screenshot: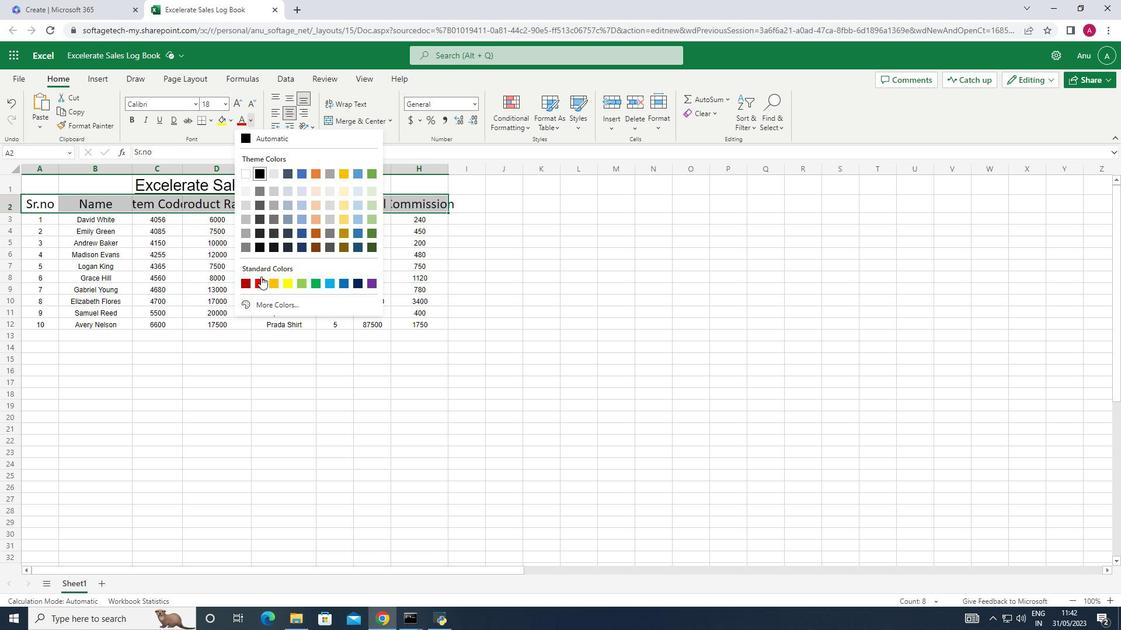 
Action: Mouse pressed left at (261, 282)
Screenshot: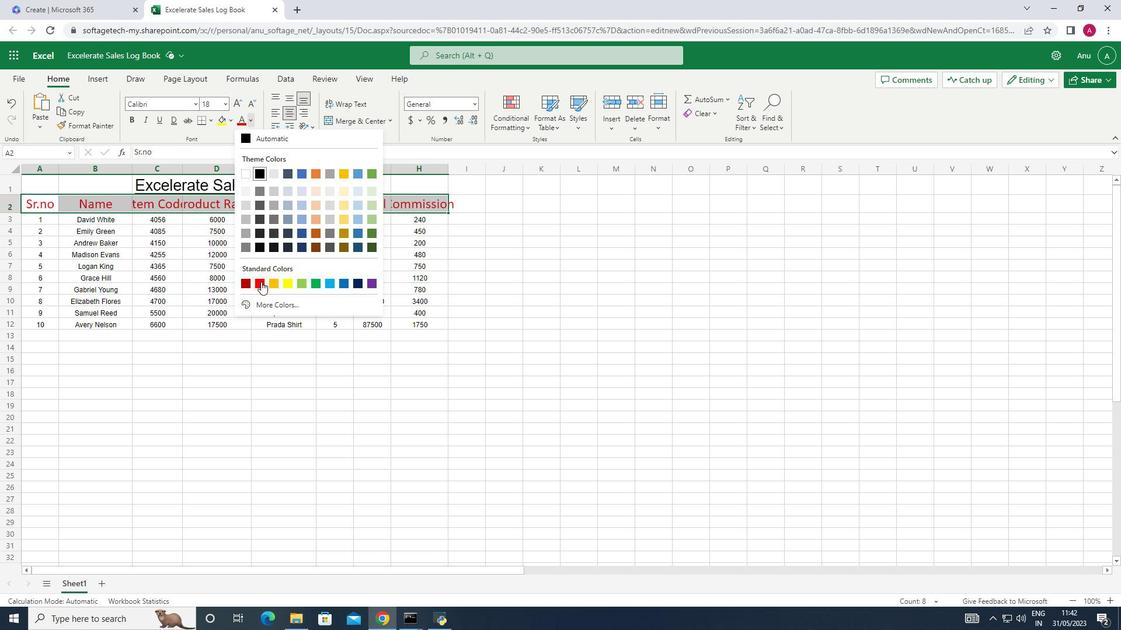 
Action: Mouse moved to (228, 119)
Screenshot: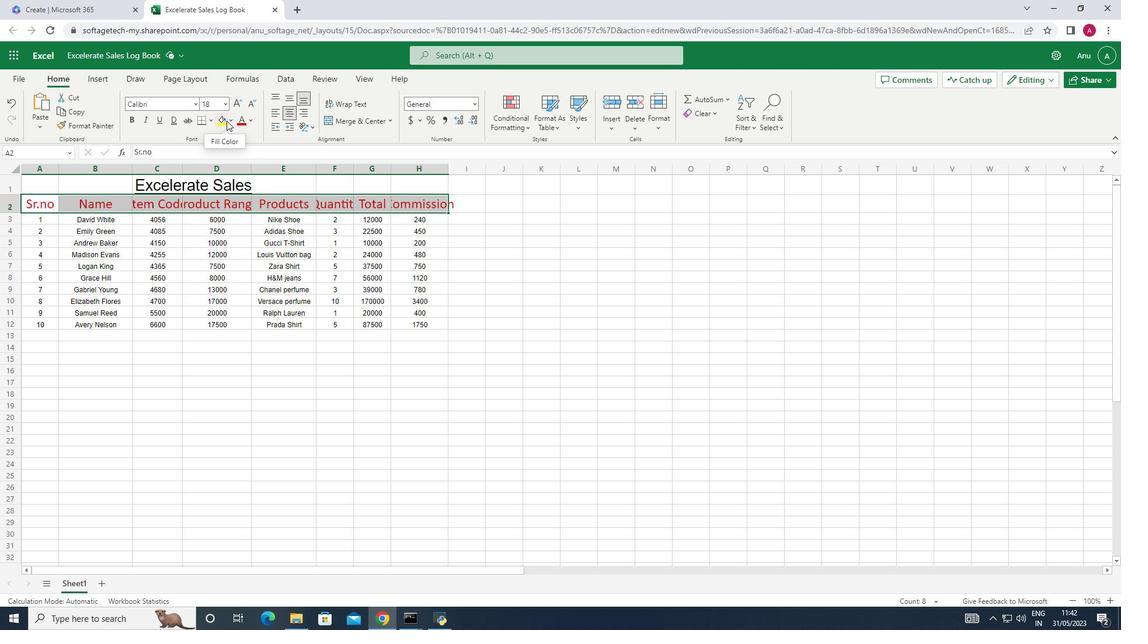
Action: Mouse pressed left at (228, 119)
Screenshot: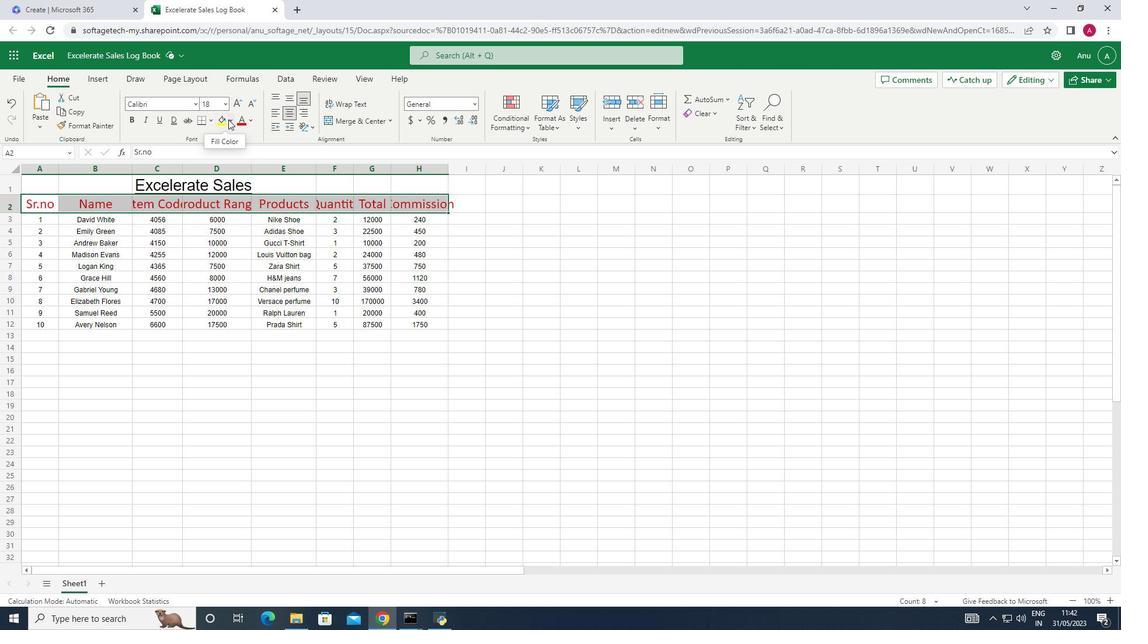 
Action: Mouse moved to (240, 152)
Screenshot: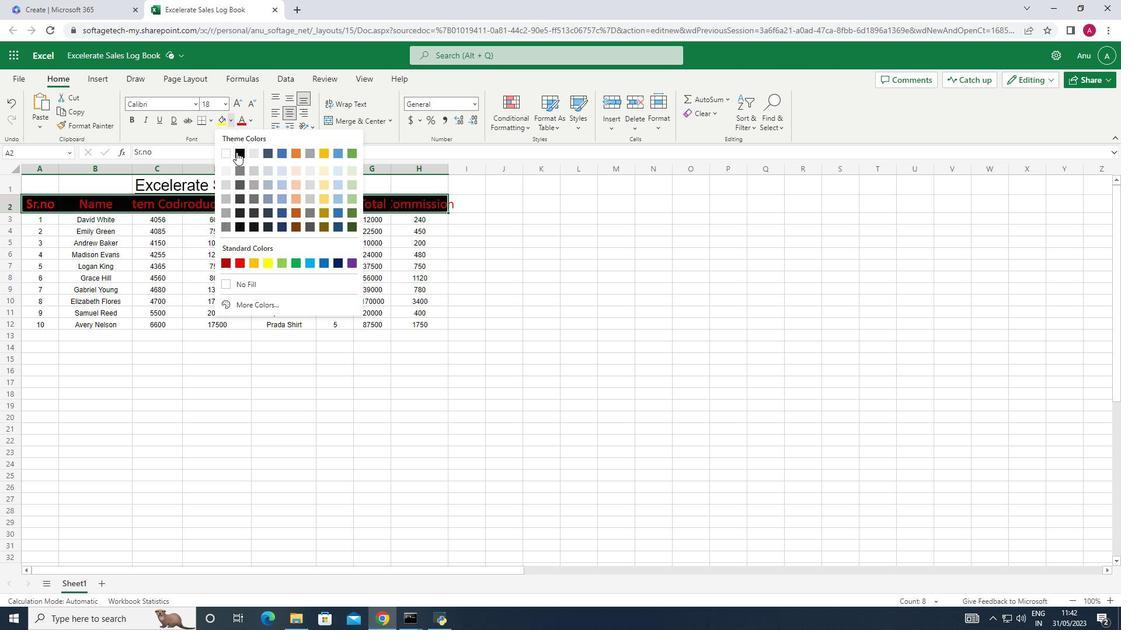
Action: Mouse pressed left at (240, 152)
Screenshot: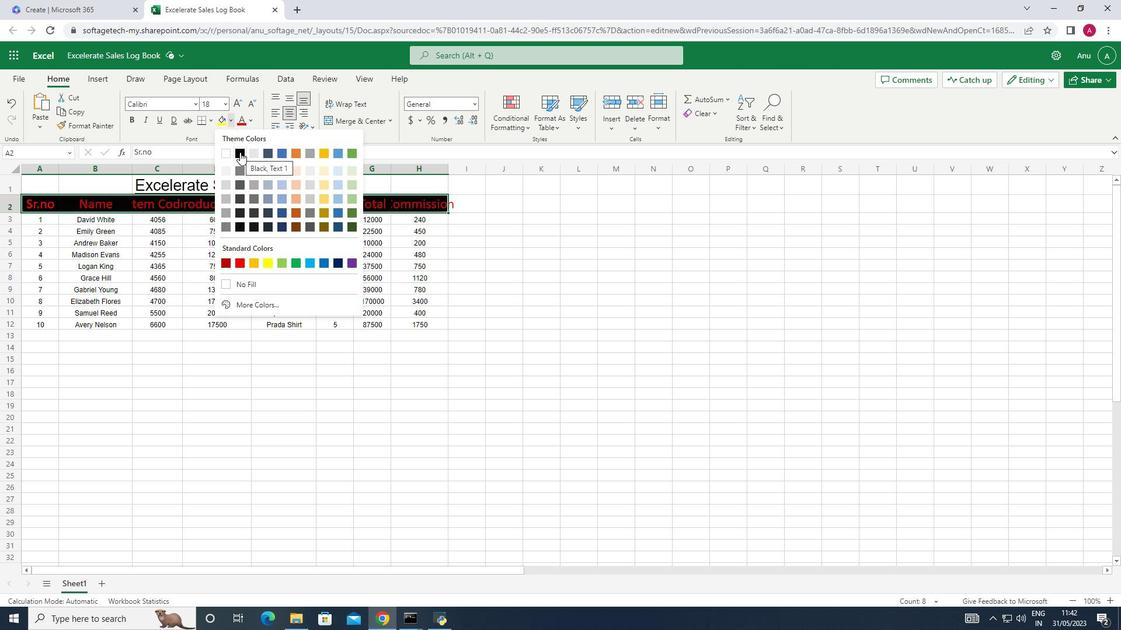 
Action: Mouse moved to (252, 167)
Screenshot: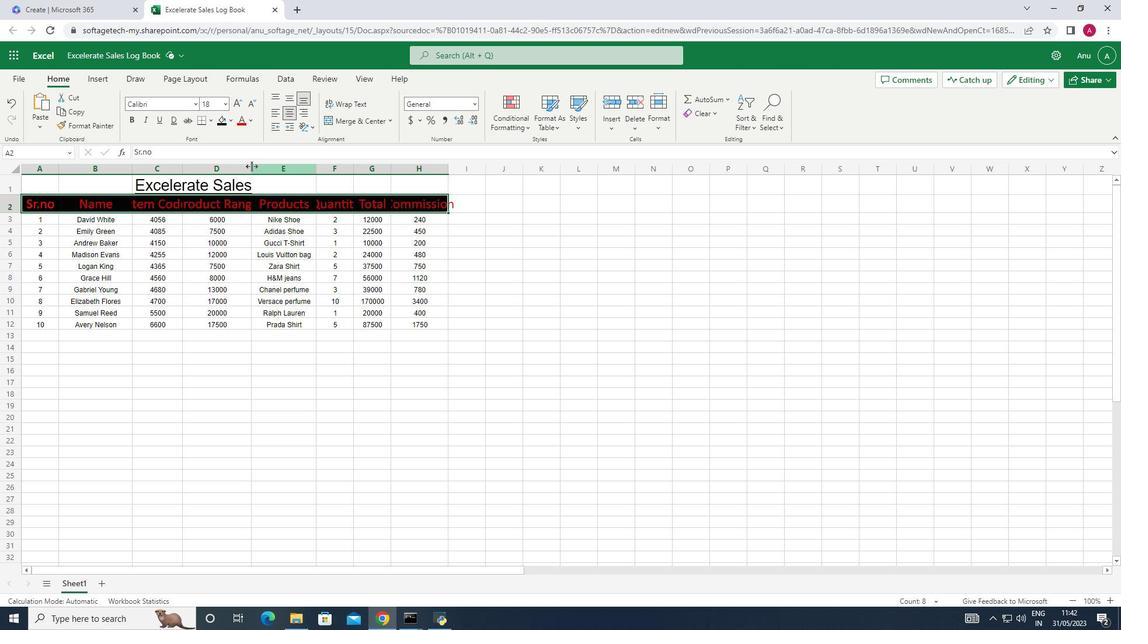 
Action: Mouse pressed left at (252, 167)
Screenshot: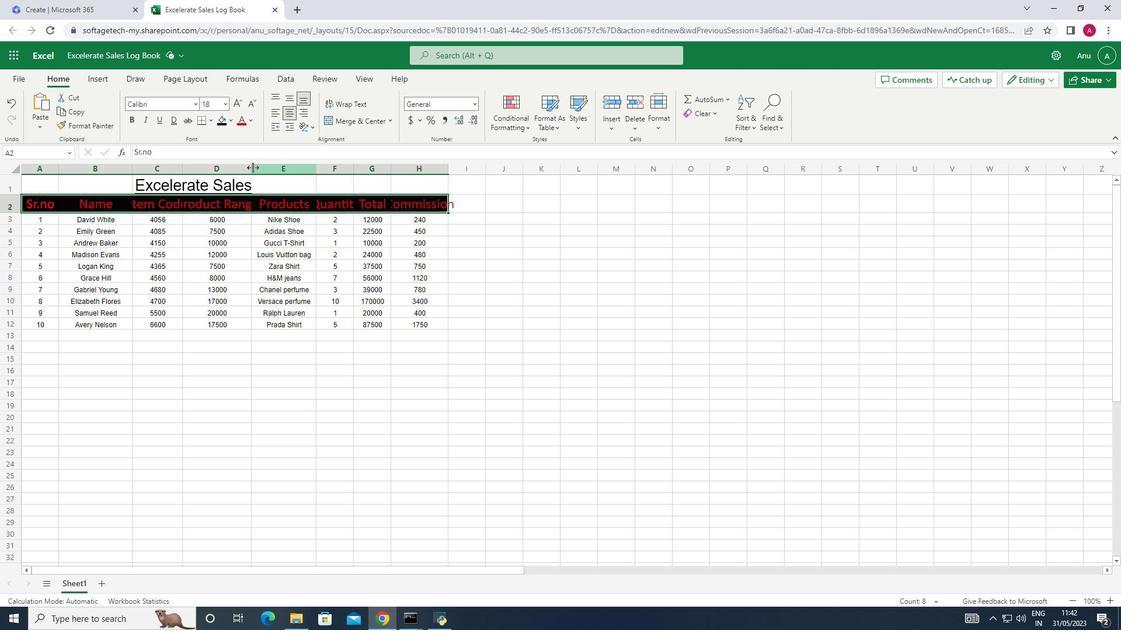 
Action: Mouse pressed left at (252, 167)
Screenshot: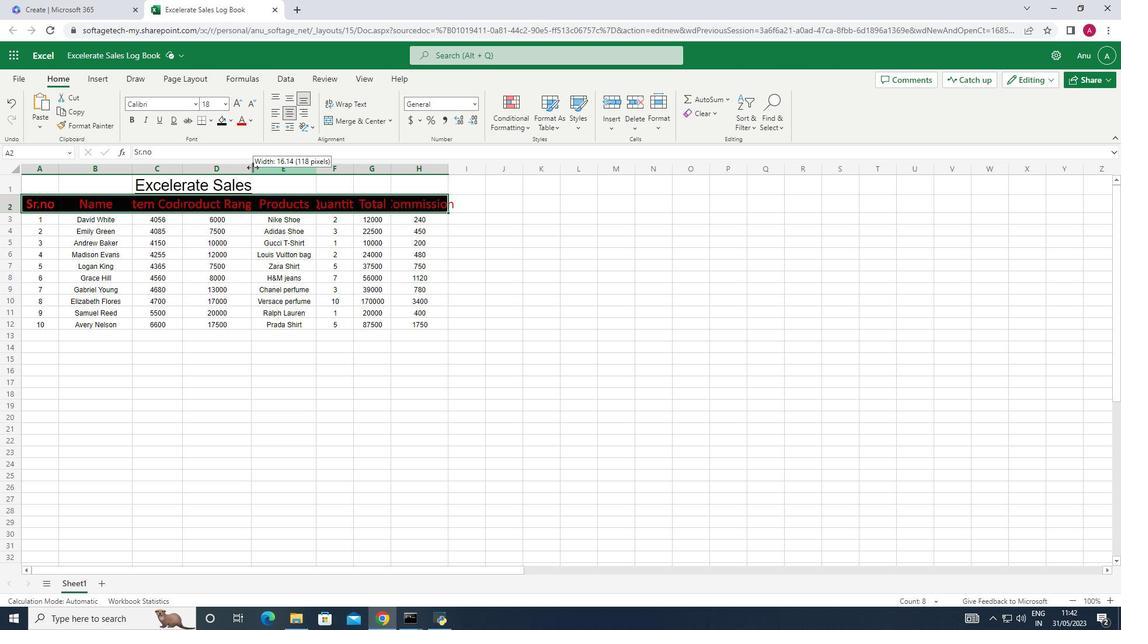 
Action: Mouse moved to (376, 170)
Screenshot: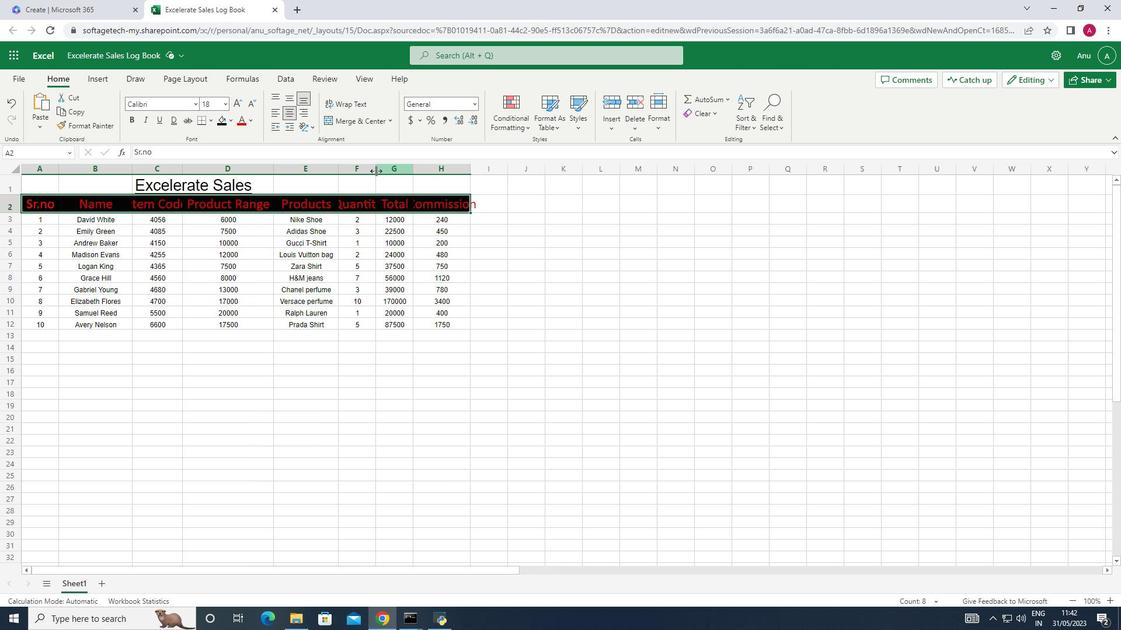 
Action: Mouse pressed left at (376, 170)
Screenshot: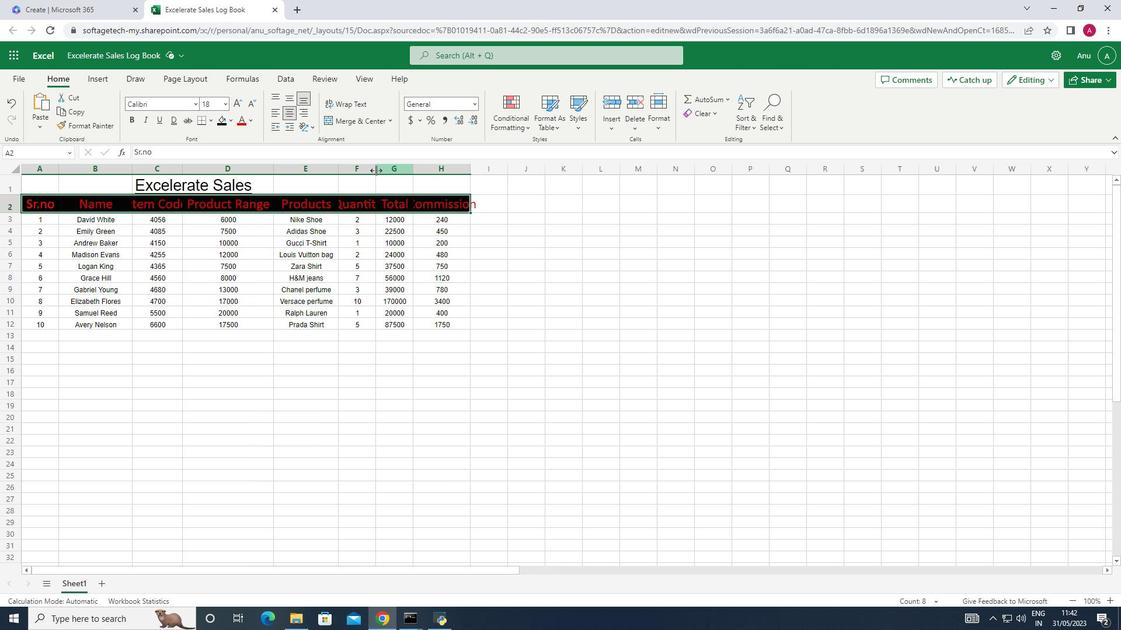 
Action: Mouse pressed left at (376, 170)
Screenshot: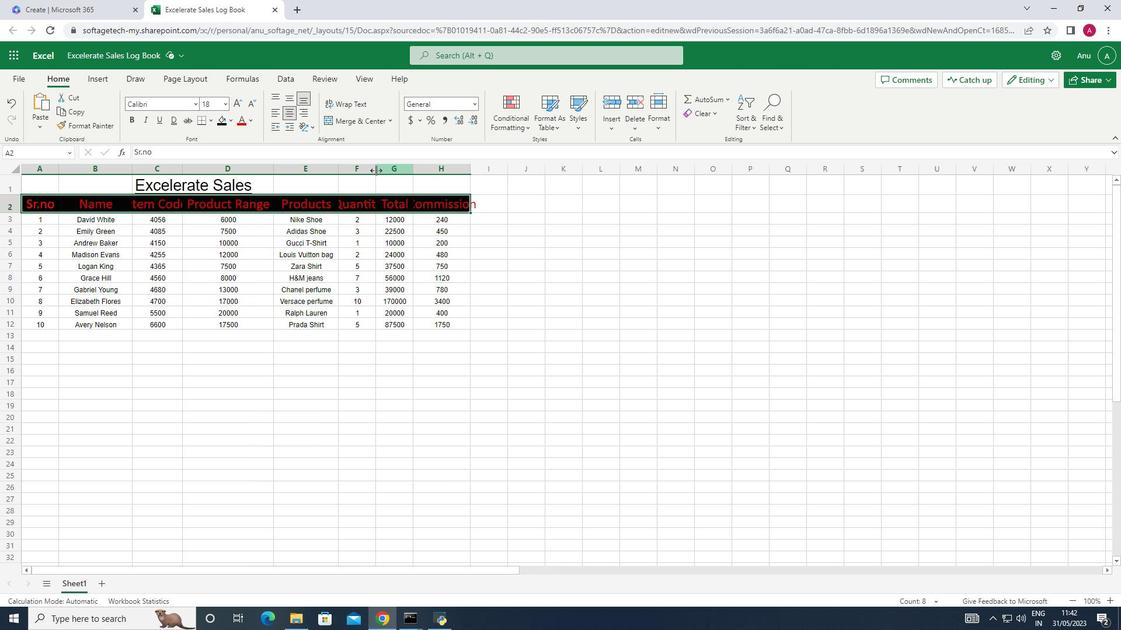 
Action: Mouse moved to (489, 169)
Screenshot: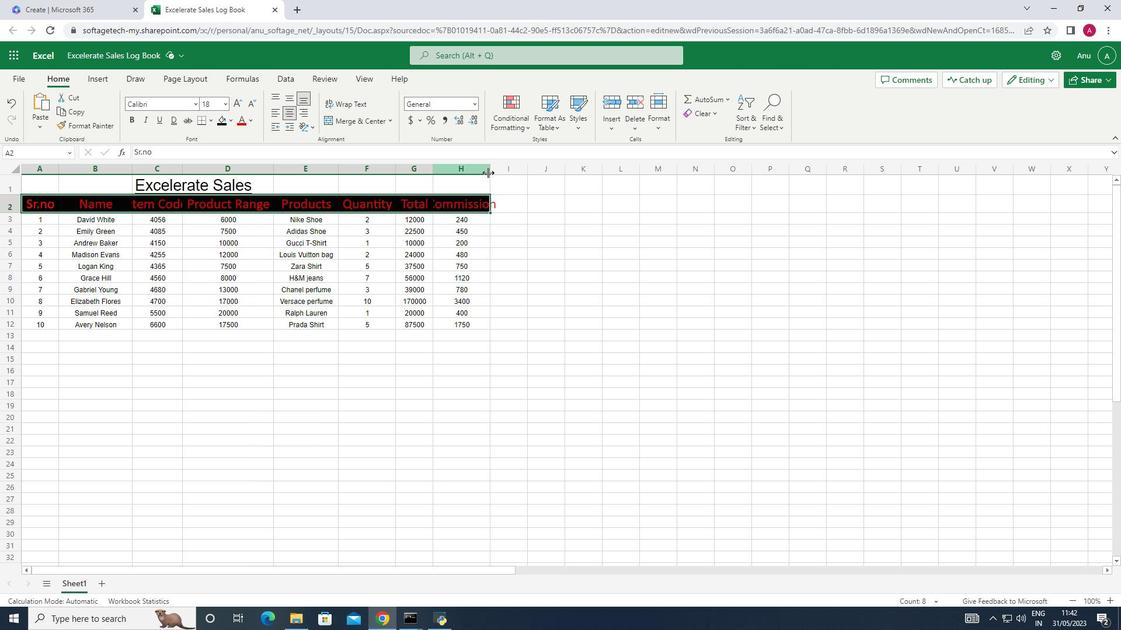 
Action: Mouse pressed left at (489, 169)
Screenshot: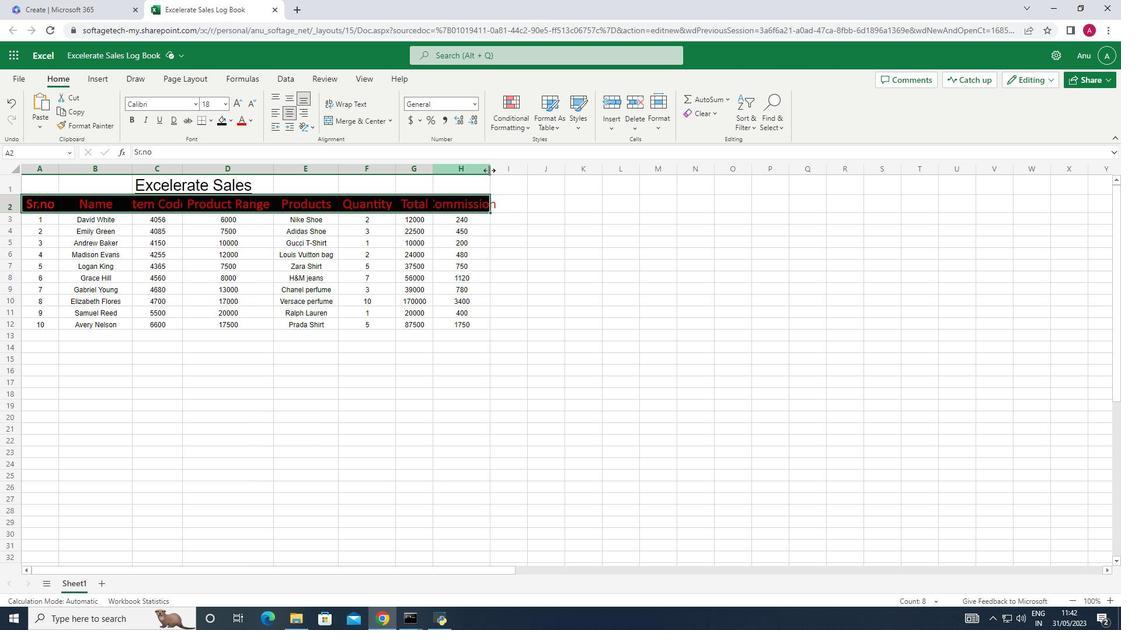 
Action: Mouse pressed left at (489, 169)
Screenshot: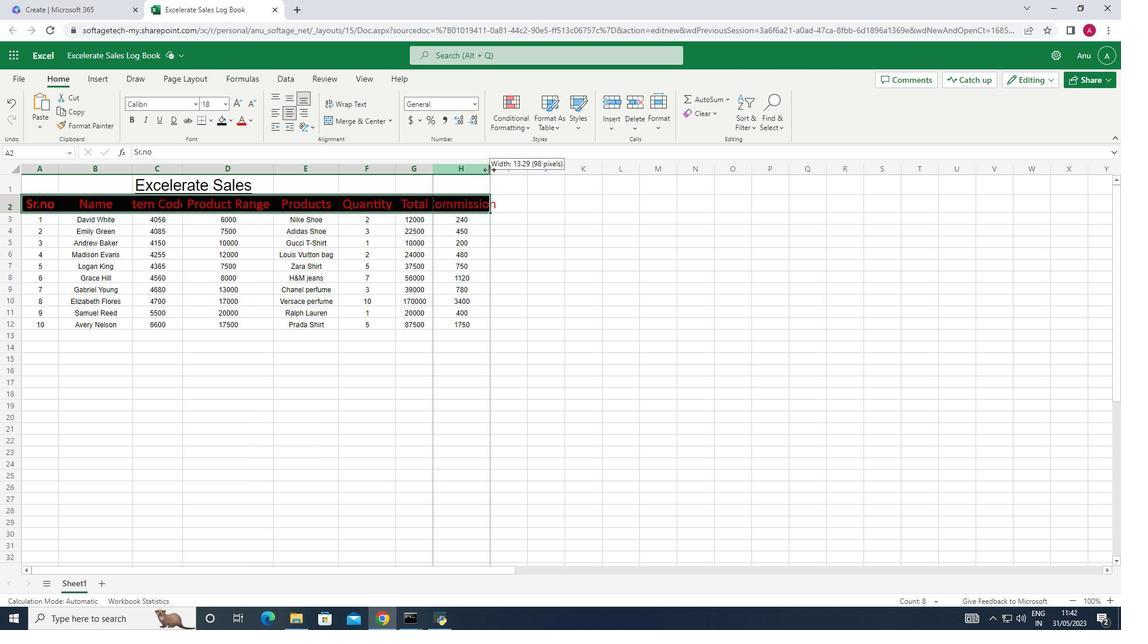 
Action: Mouse moved to (181, 164)
Screenshot: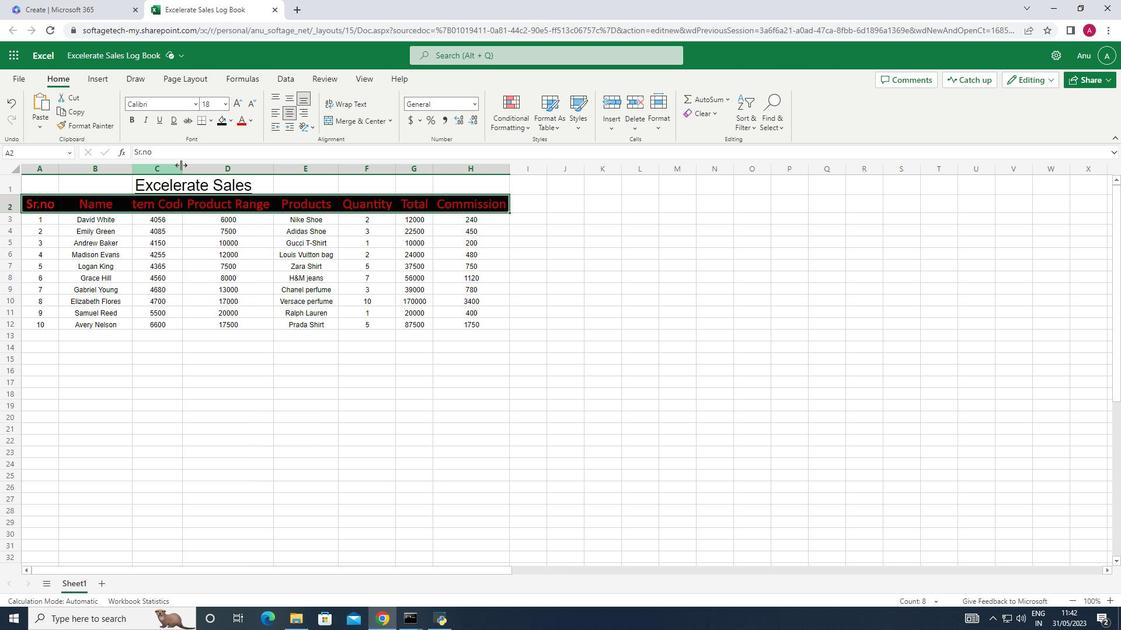 
Action: Mouse pressed left at (181, 164)
Screenshot: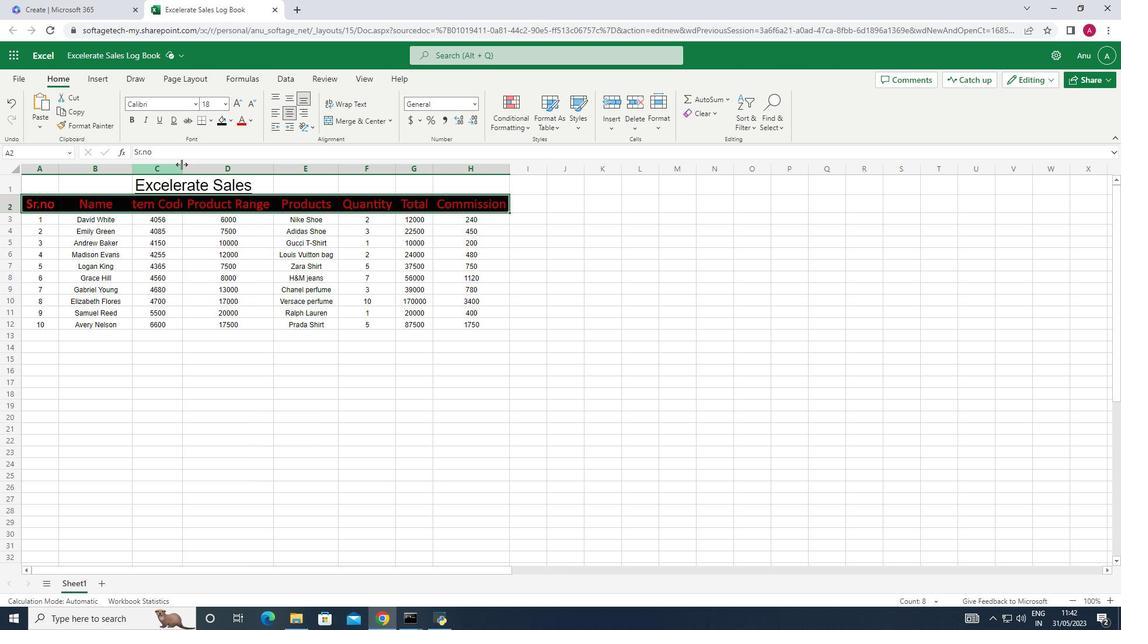 
Action: Mouse pressed left at (181, 164)
Screenshot: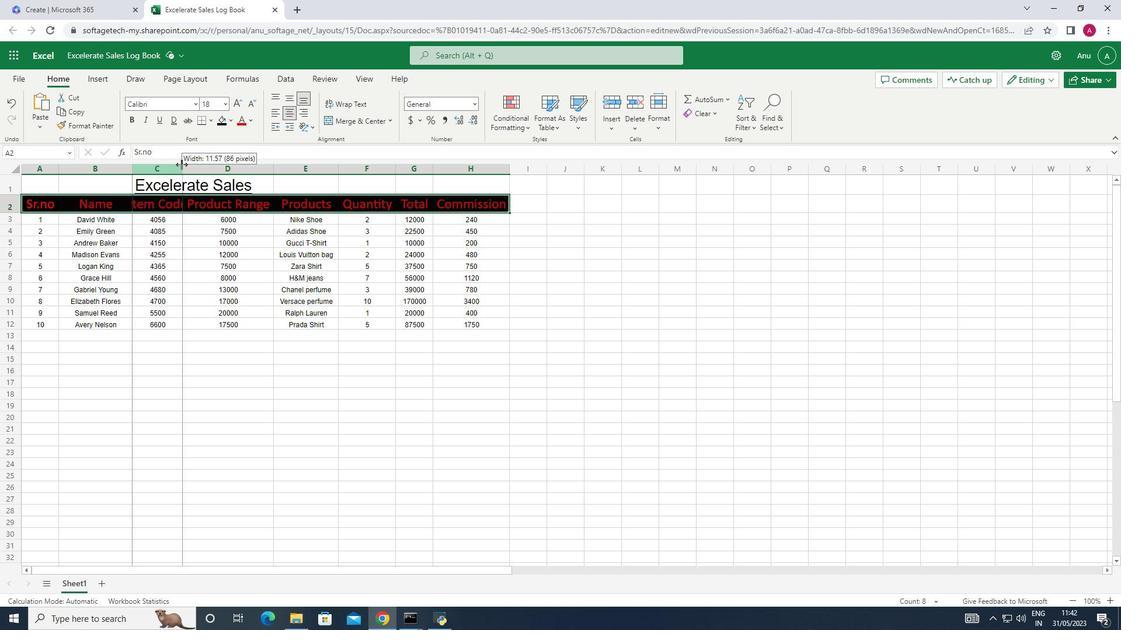 
Action: Mouse moved to (257, 167)
Screenshot: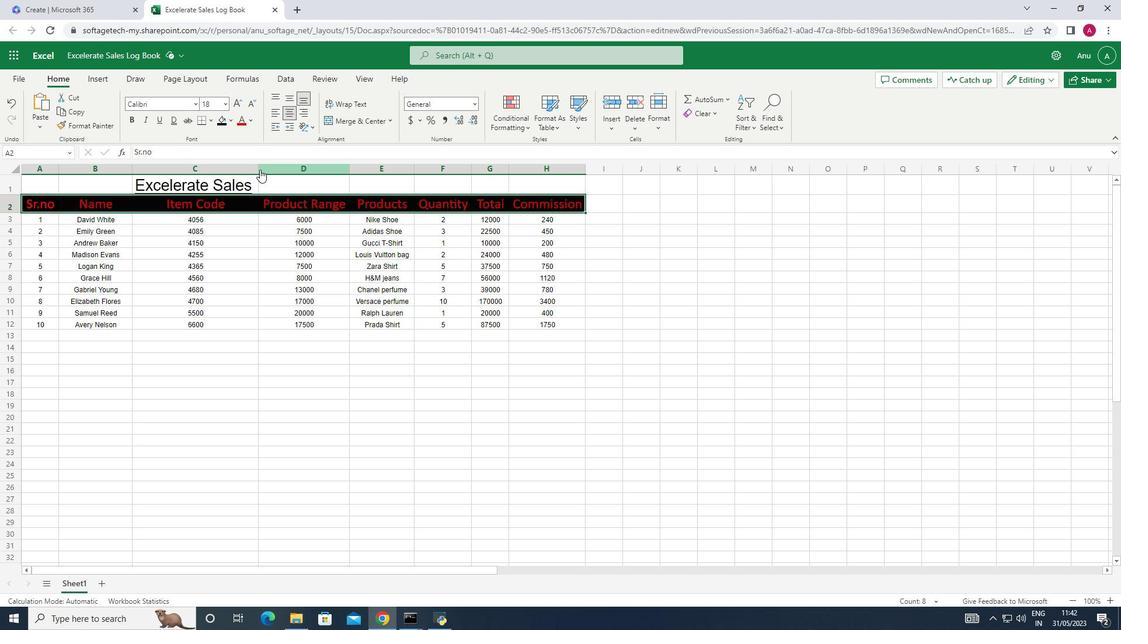 
Action: Mouse pressed left at (257, 167)
Screenshot: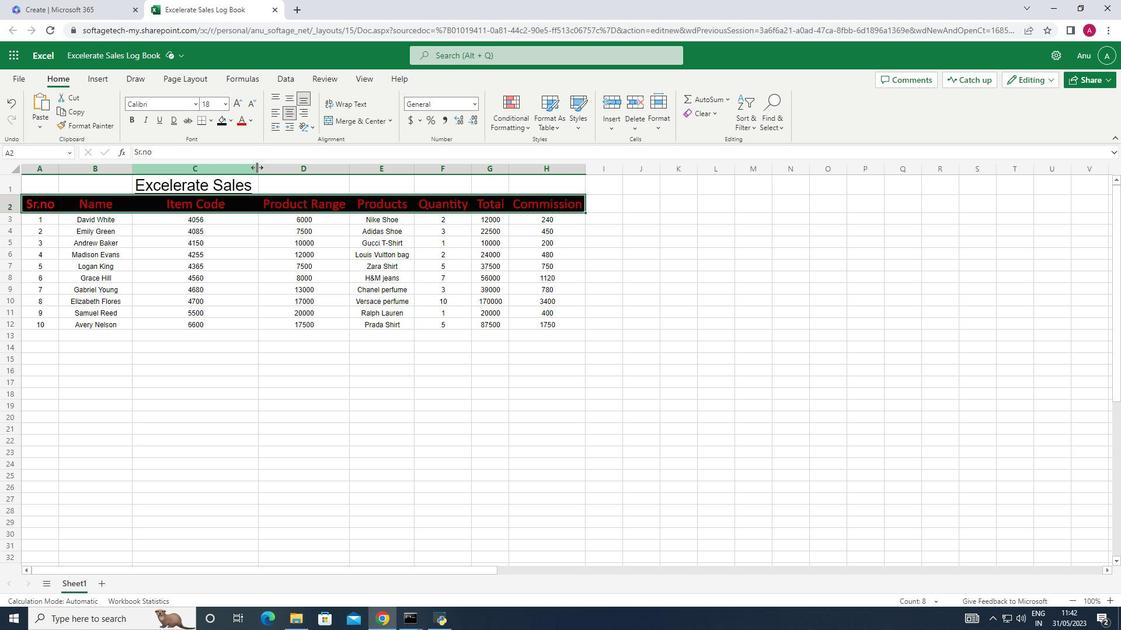 
Action: Mouse moved to (220, 363)
Screenshot: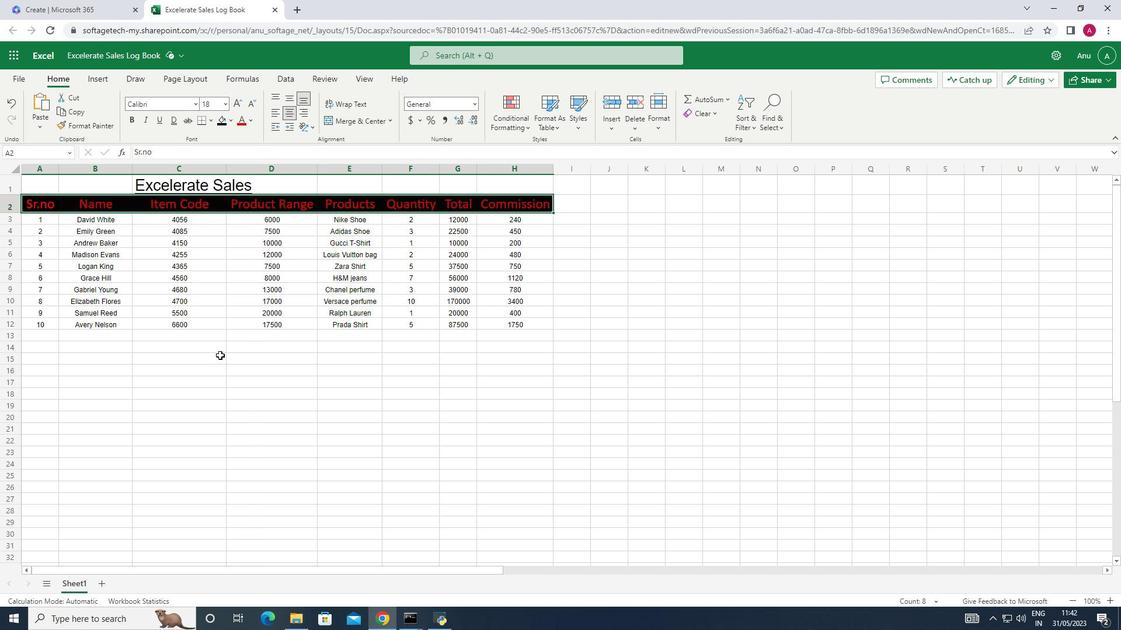 
Action: Mouse pressed left at (220, 363)
Screenshot: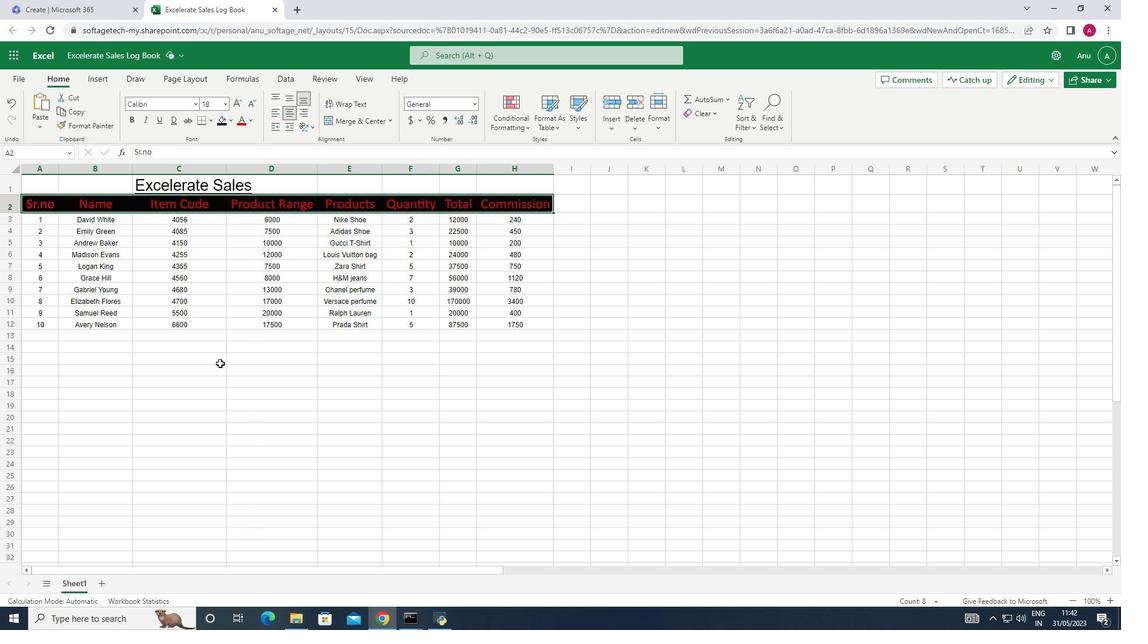 
